 Task: Search one way flight ticket for 2 adults, 2 children, 2 infants in seat in first from Appleton: Appleton International Airport to Greensboro: Piedmont Triad International Airport on 5-1-2023. Number of bags: 2 carry on bags. Price is upto 71000. Outbound departure time preference is 15:00.
Action: Mouse moved to (290, 281)
Screenshot: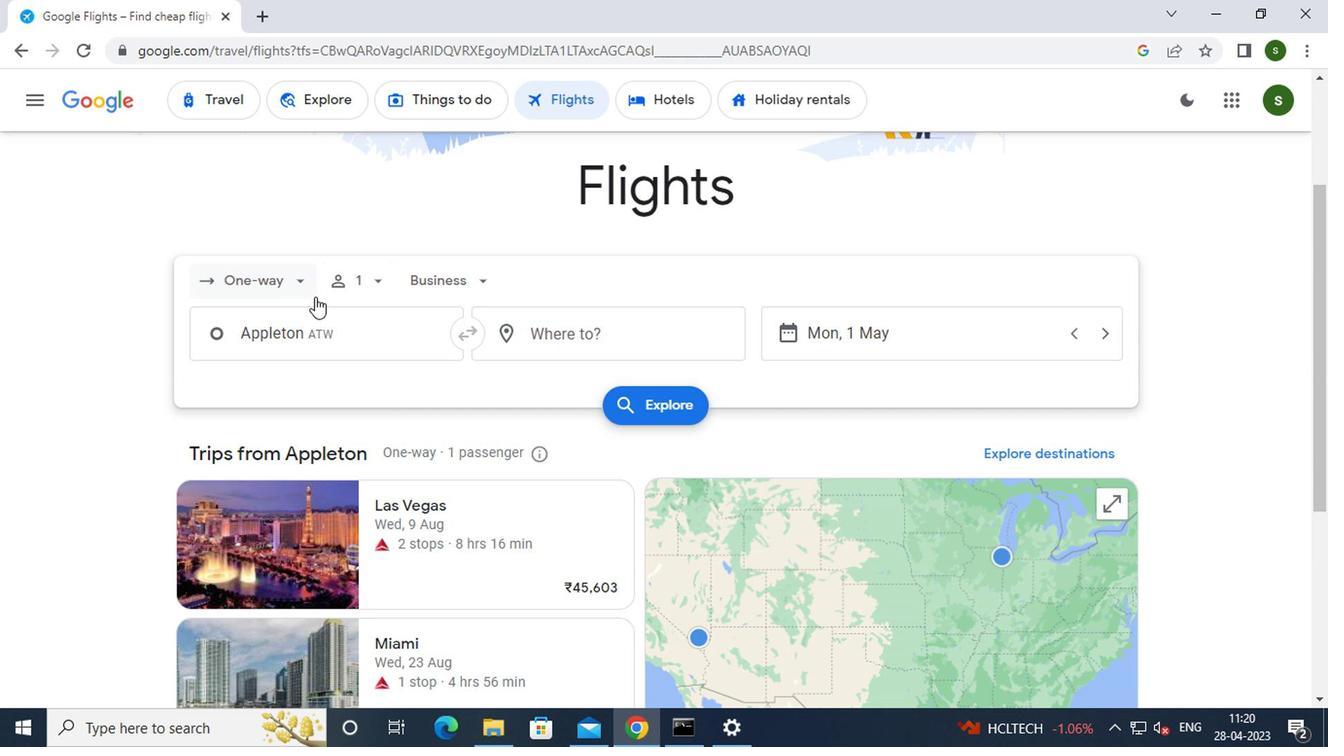 
Action: Mouse pressed left at (290, 281)
Screenshot: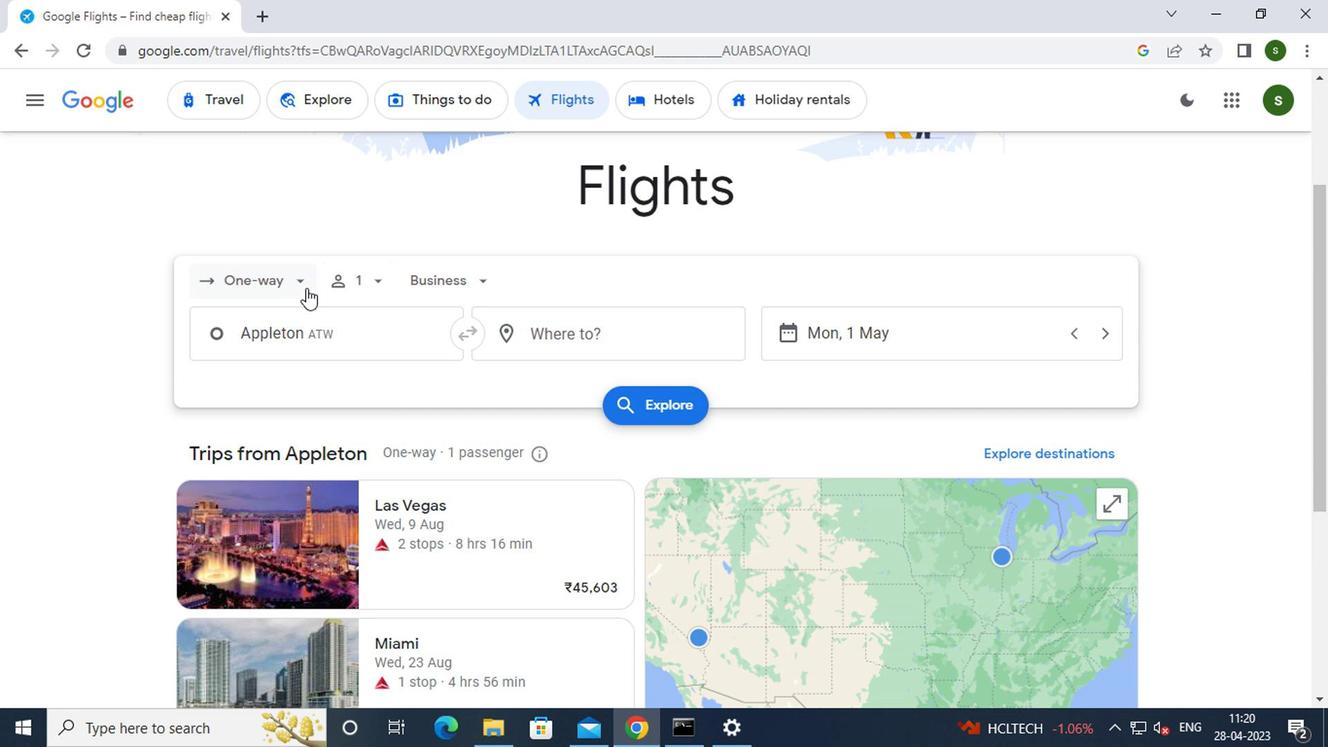 
Action: Mouse moved to (286, 360)
Screenshot: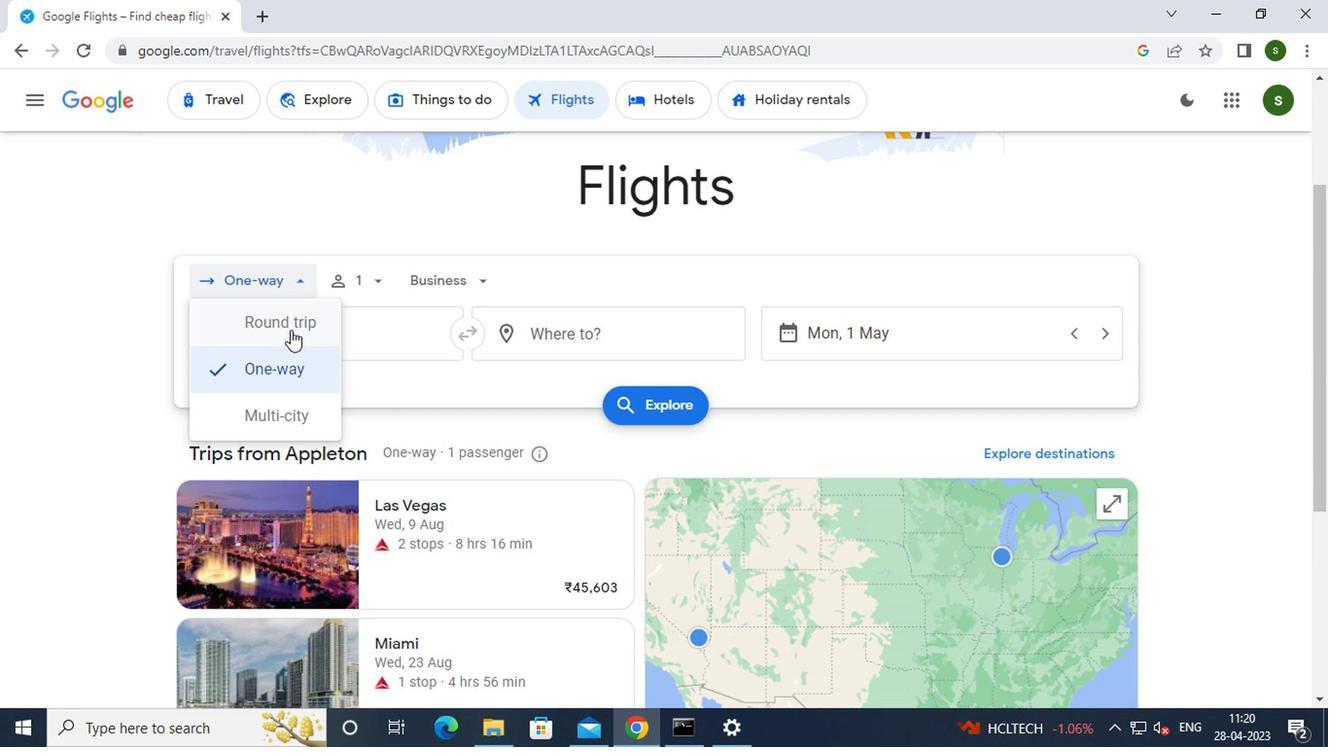 
Action: Mouse pressed left at (286, 360)
Screenshot: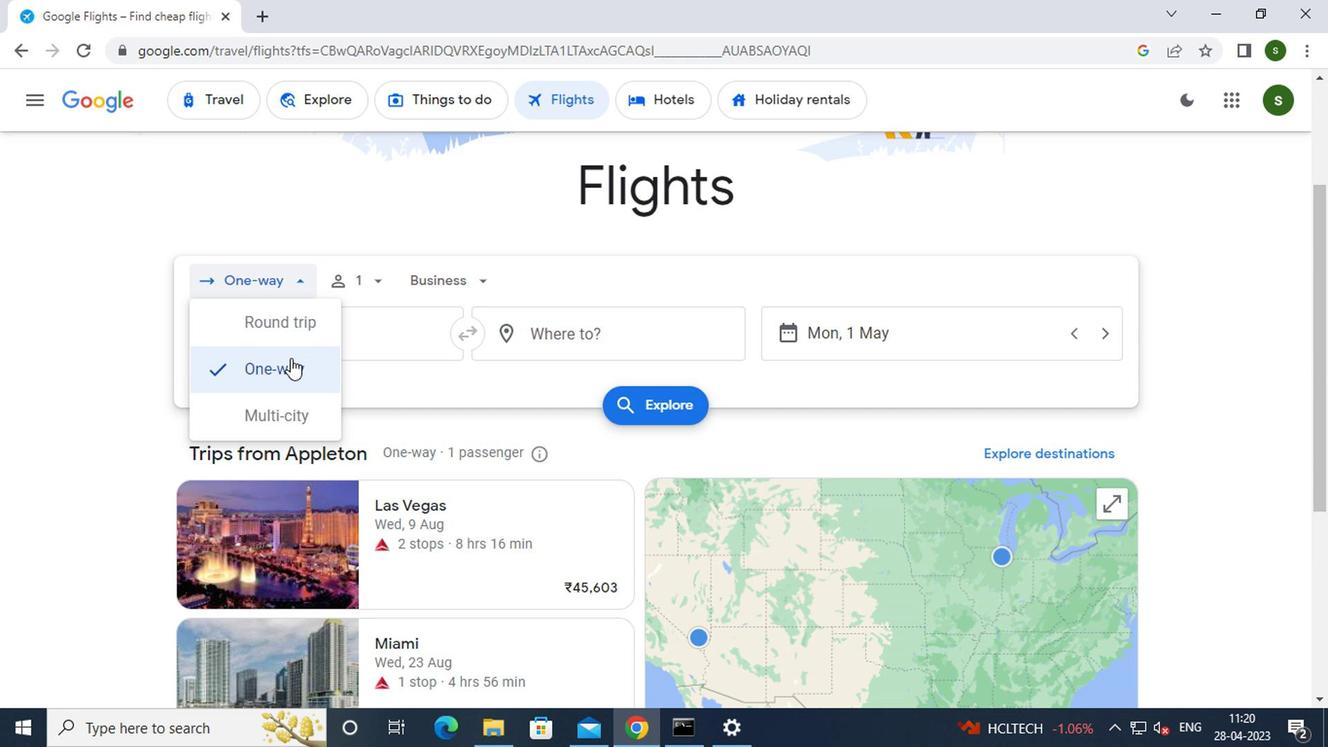
Action: Mouse moved to (381, 287)
Screenshot: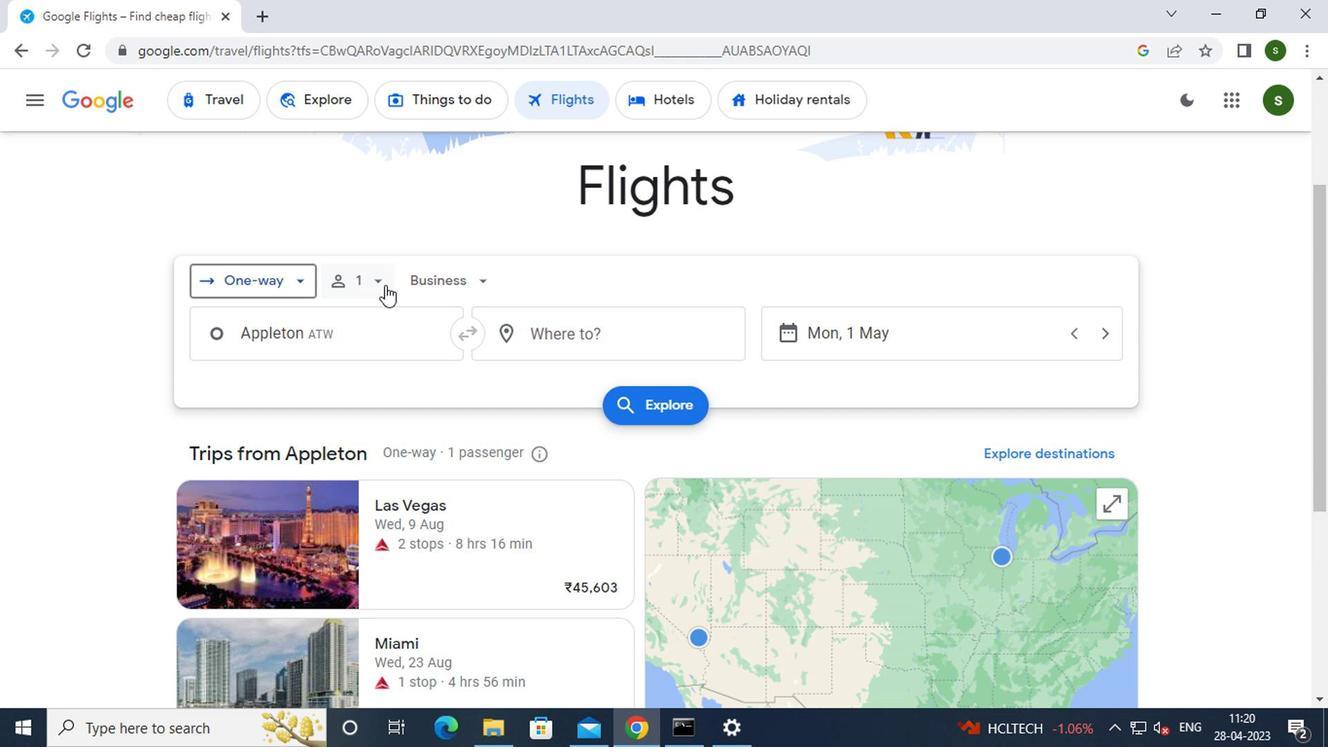 
Action: Mouse pressed left at (381, 287)
Screenshot: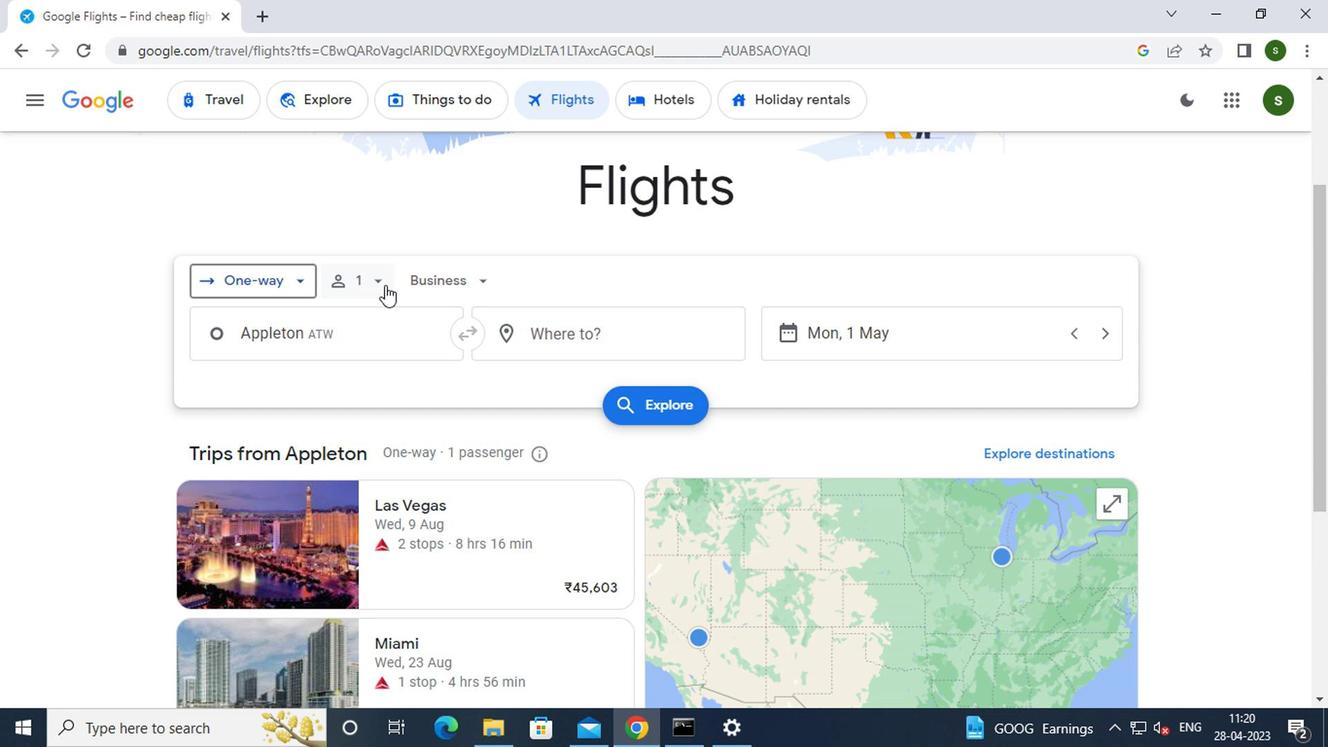 
Action: Mouse moved to (520, 323)
Screenshot: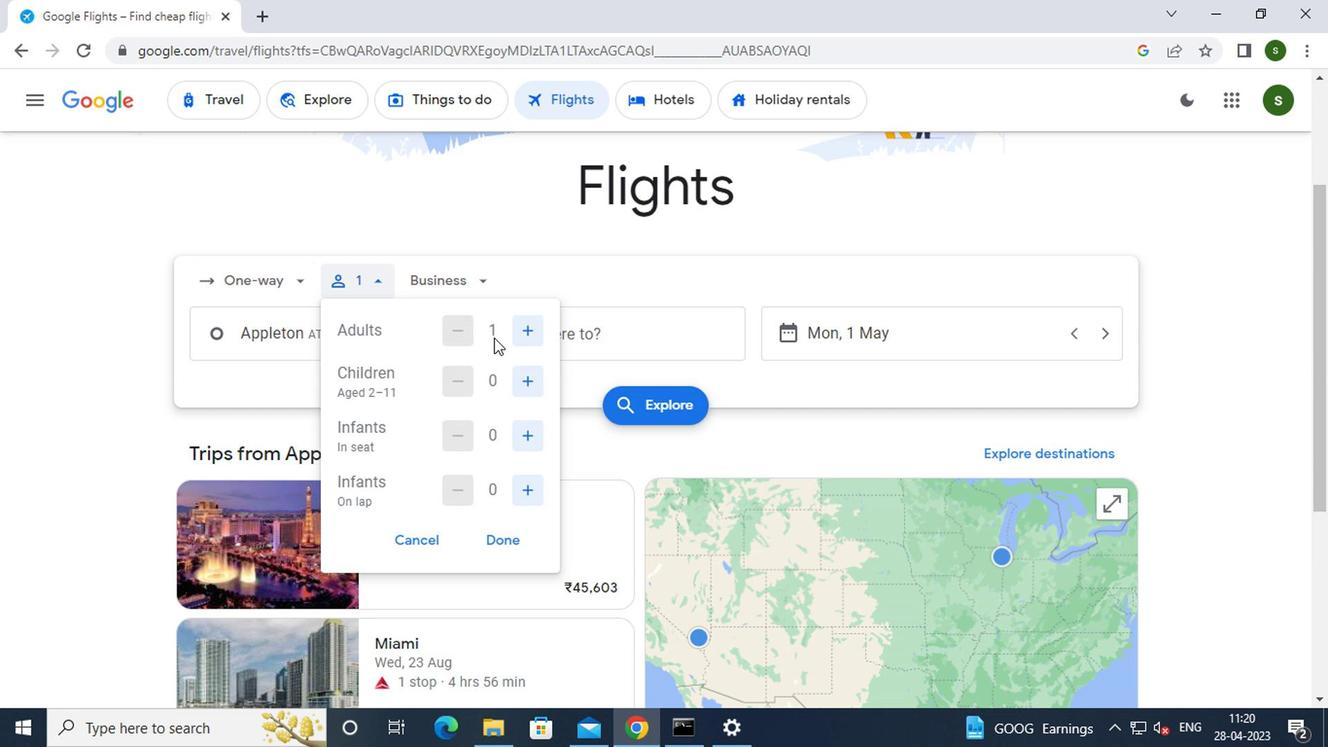 
Action: Mouse pressed left at (520, 323)
Screenshot: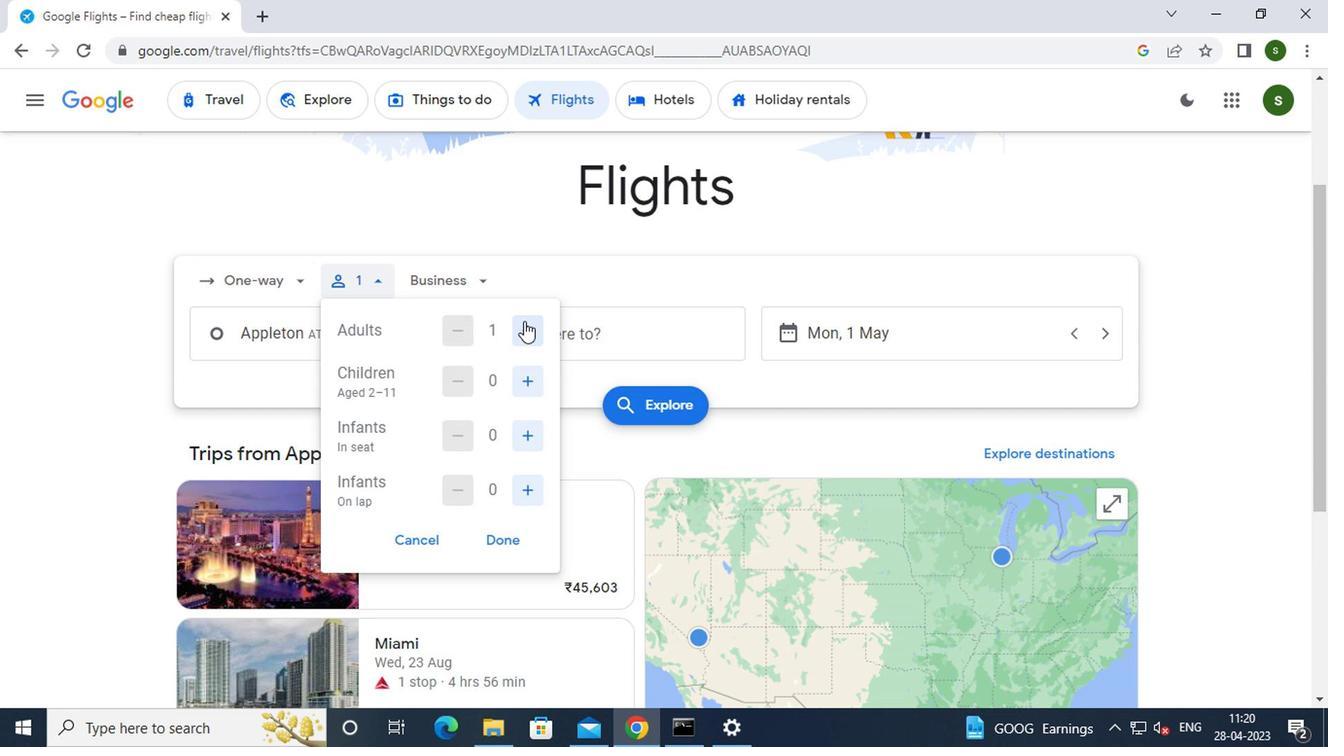 
Action: Mouse pressed left at (520, 323)
Screenshot: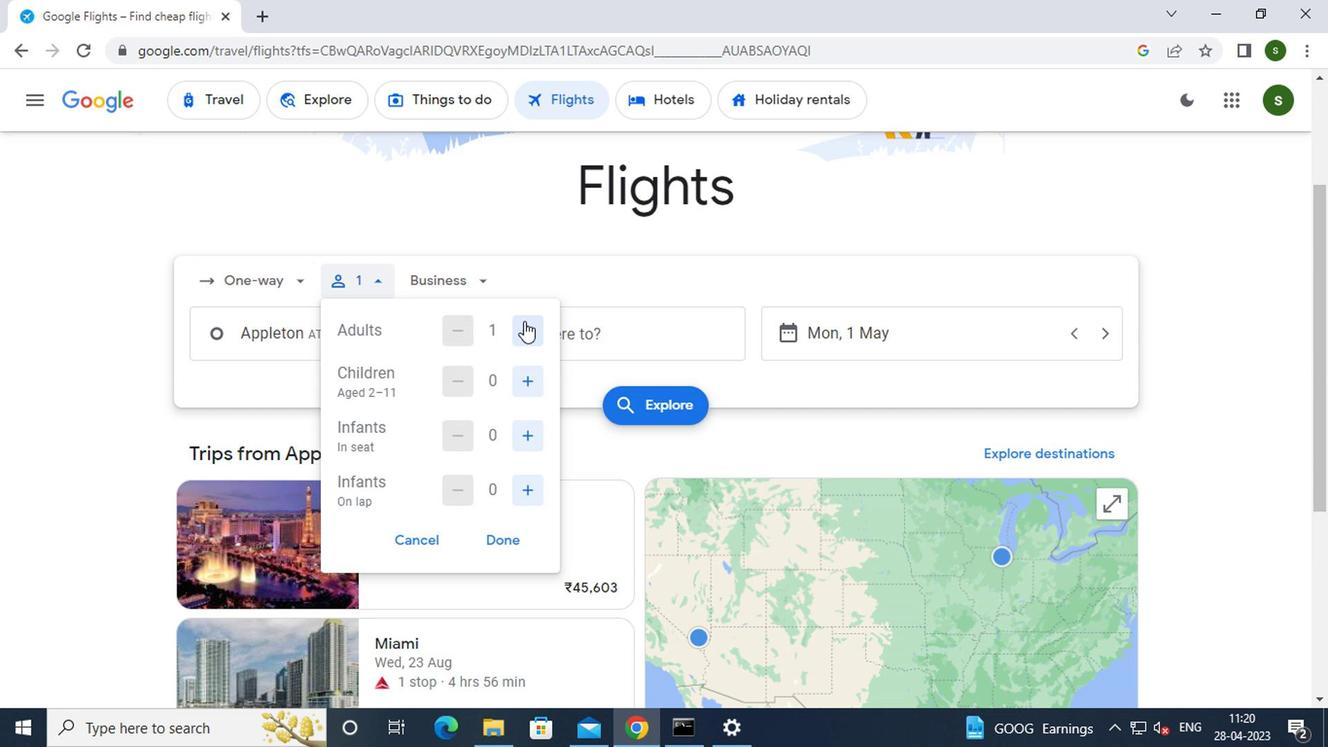 
Action: Mouse moved to (441, 334)
Screenshot: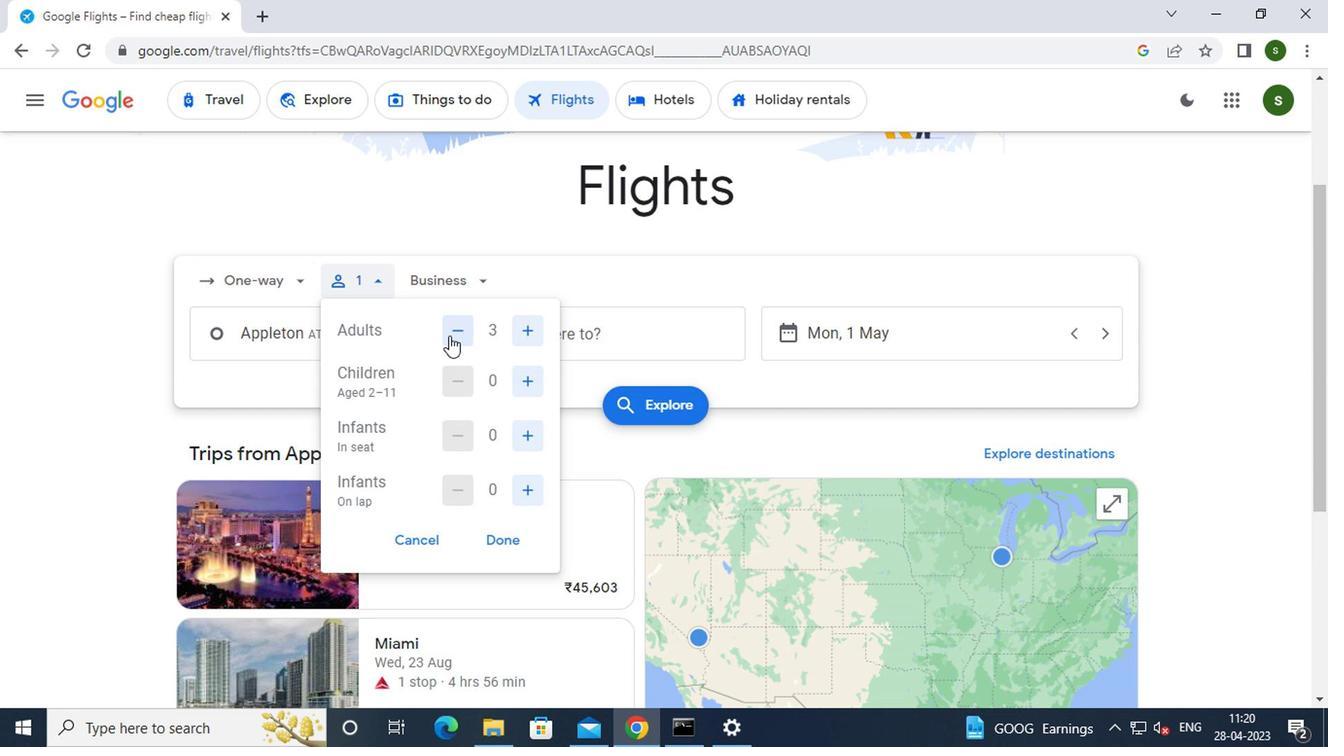 
Action: Mouse pressed left at (441, 334)
Screenshot: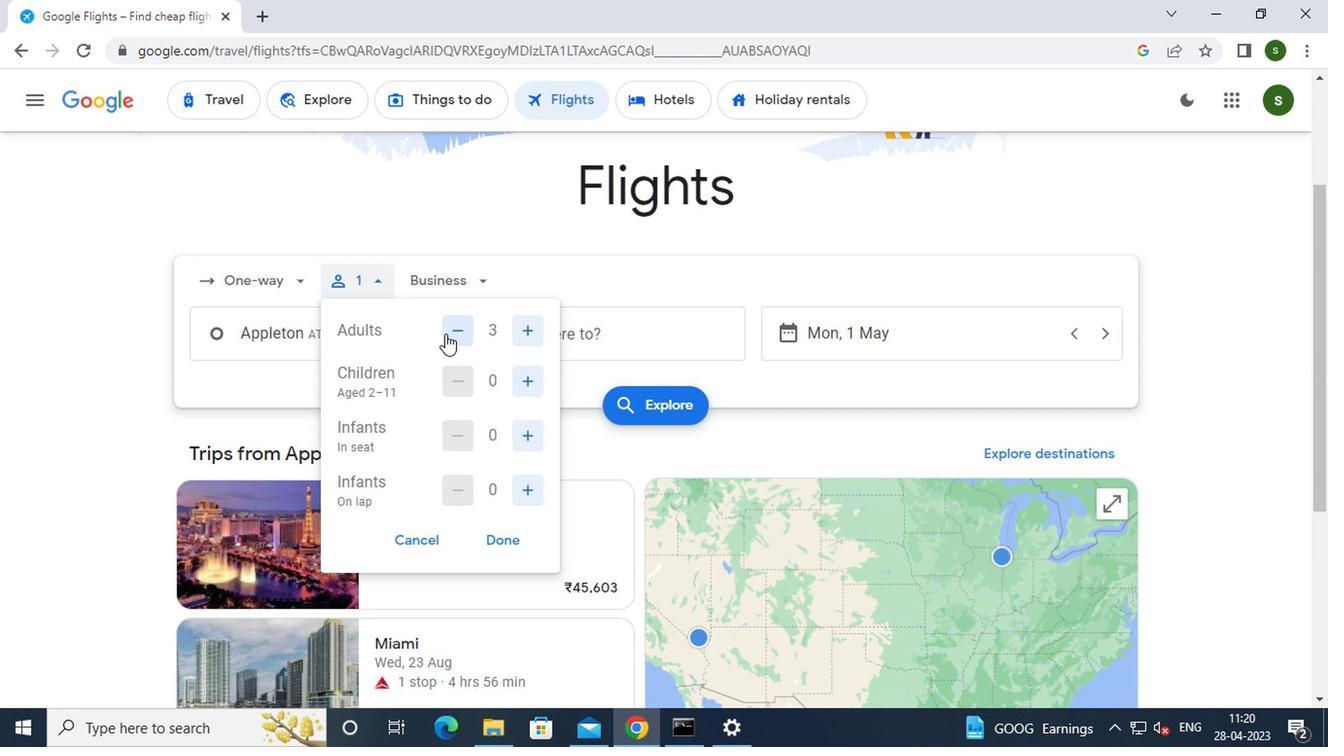 
Action: Mouse moved to (518, 377)
Screenshot: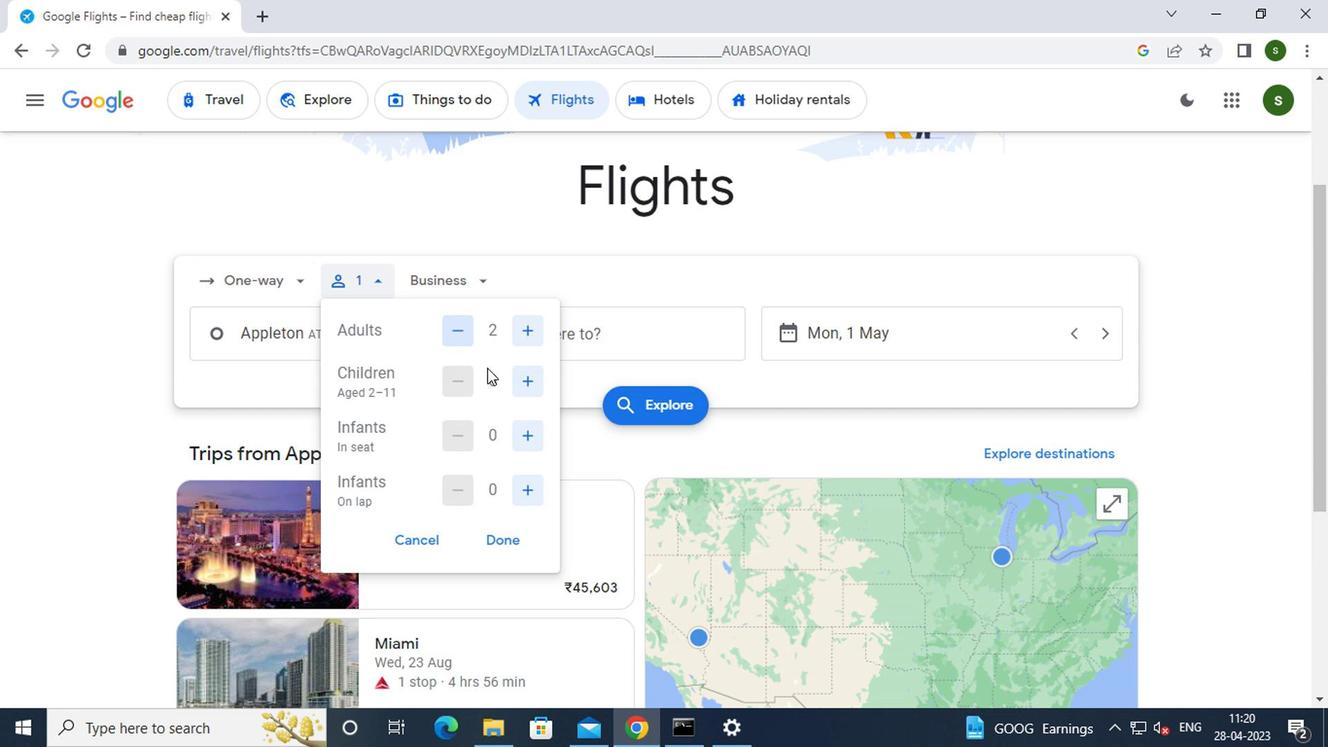 
Action: Mouse pressed left at (518, 377)
Screenshot: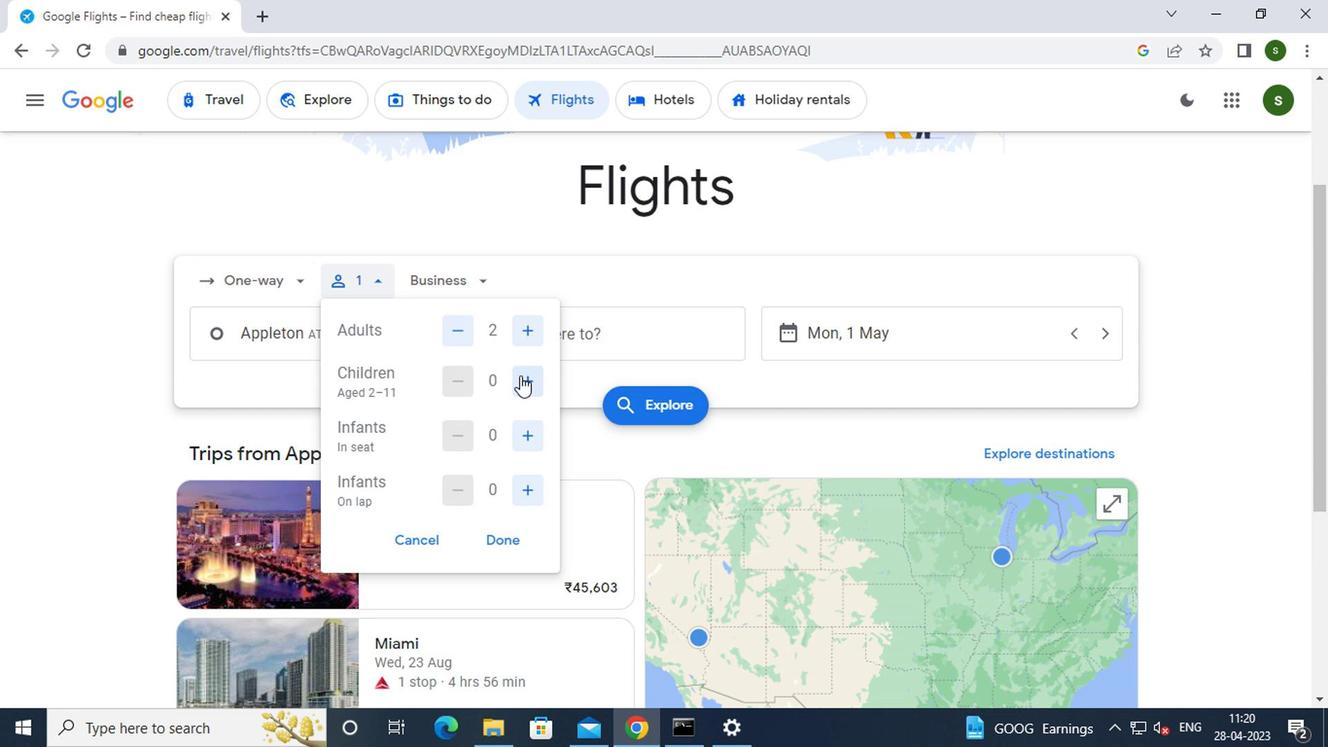 
Action: Mouse pressed left at (518, 377)
Screenshot: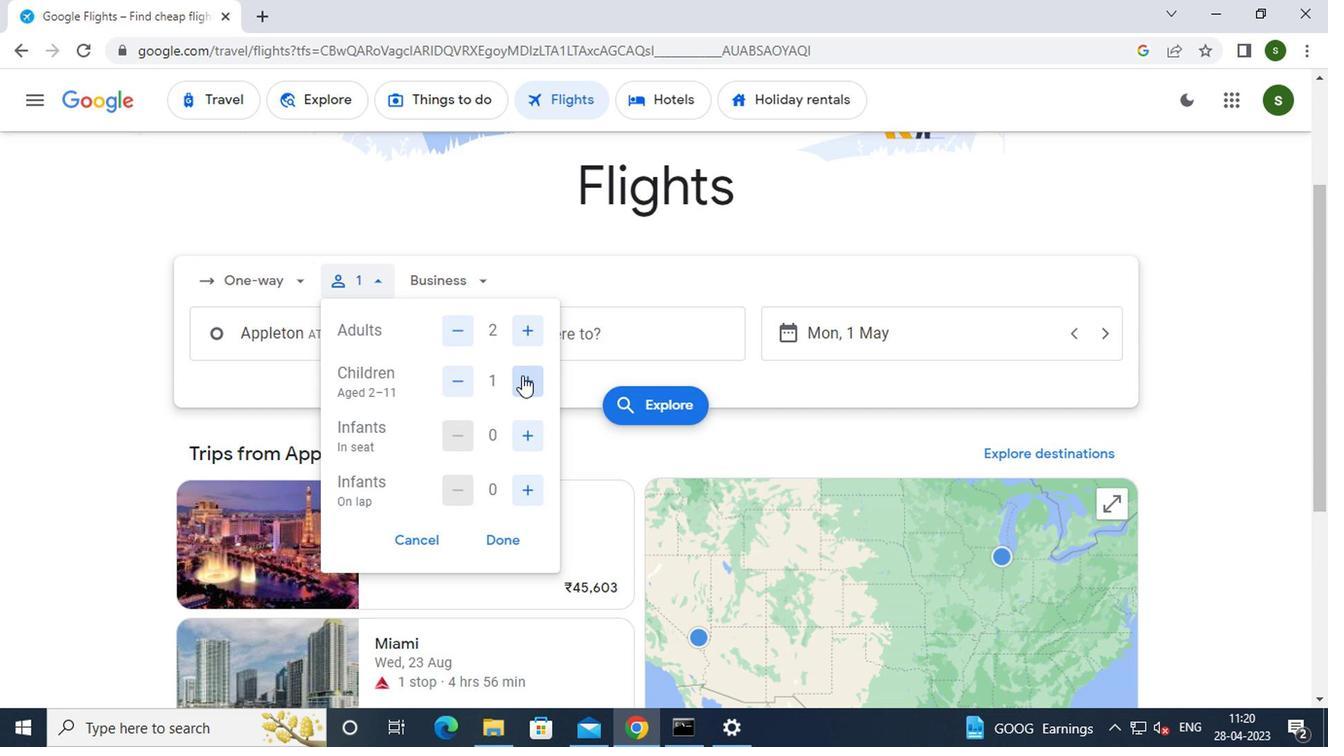
Action: Mouse moved to (527, 444)
Screenshot: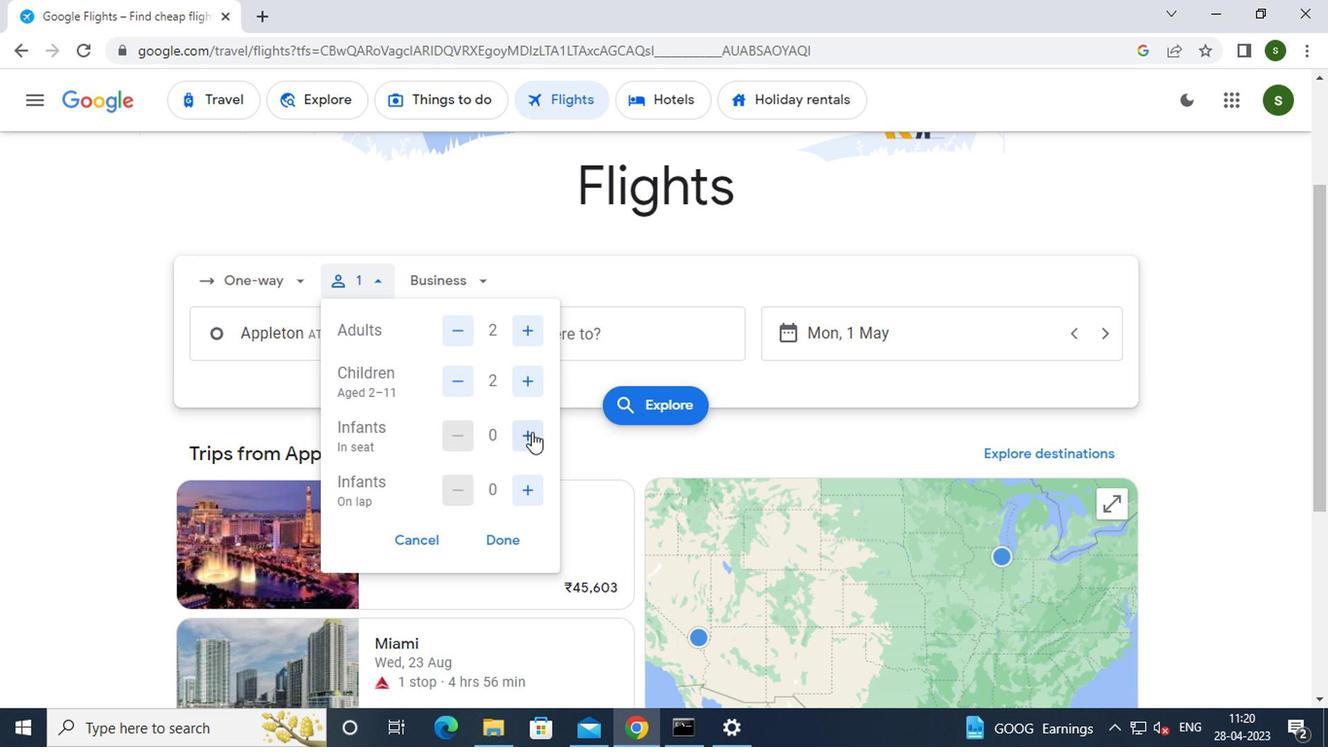 
Action: Mouse pressed left at (527, 444)
Screenshot: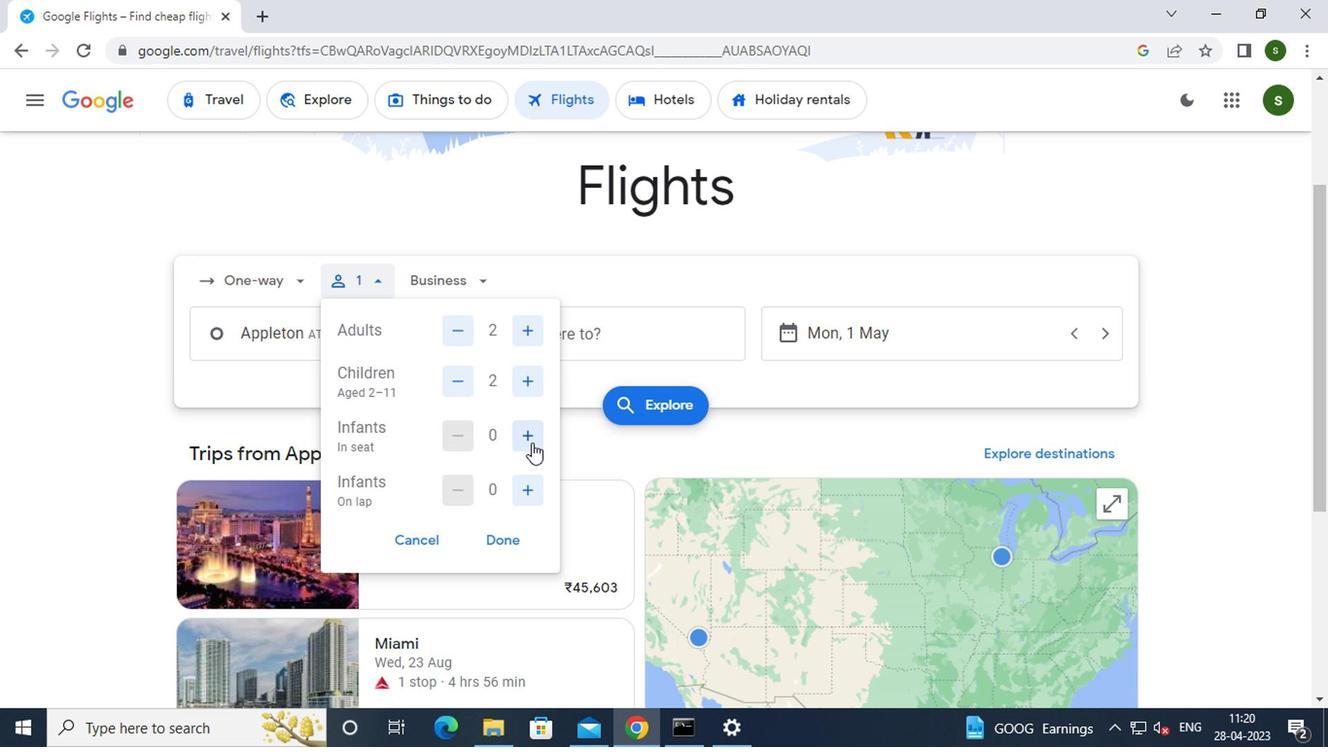 
Action: Mouse pressed left at (527, 444)
Screenshot: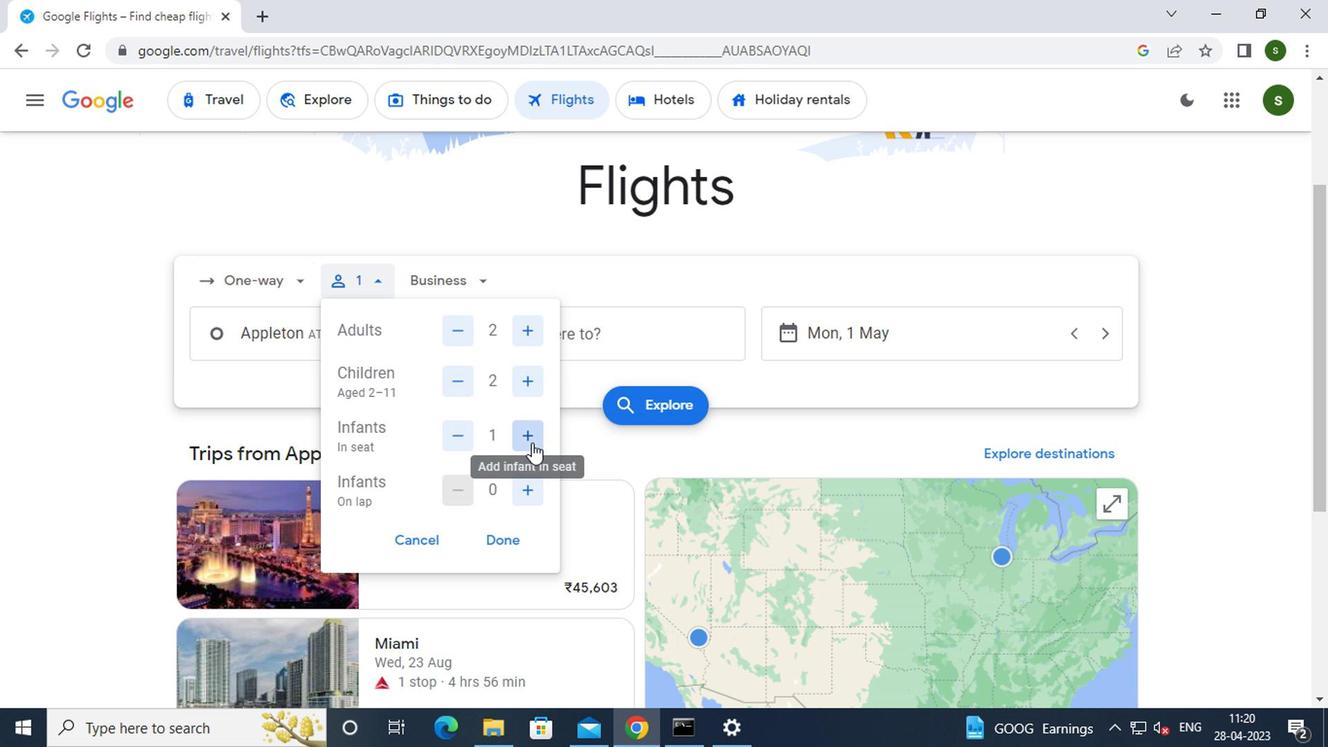 
Action: Mouse moved to (500, 540)
Screenshot: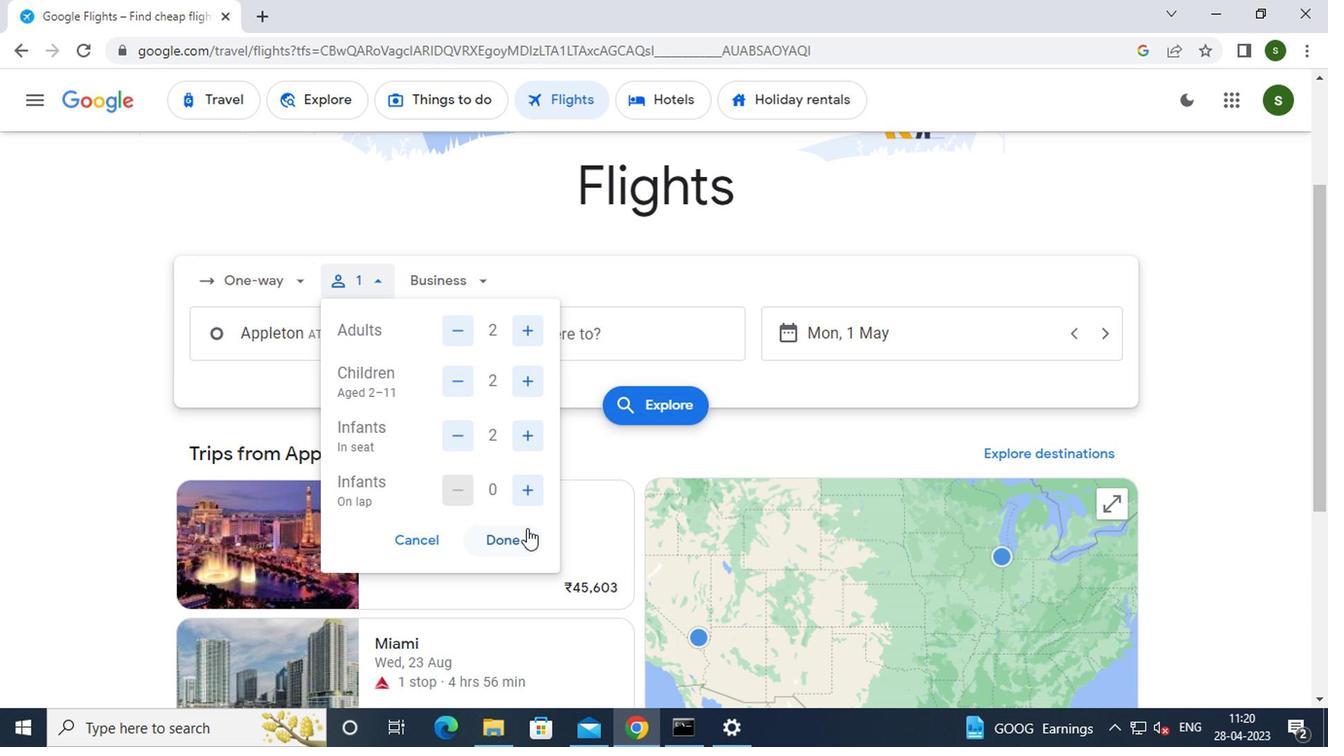 
Action: Mouse pressed left at (500, 540)
Screenshot: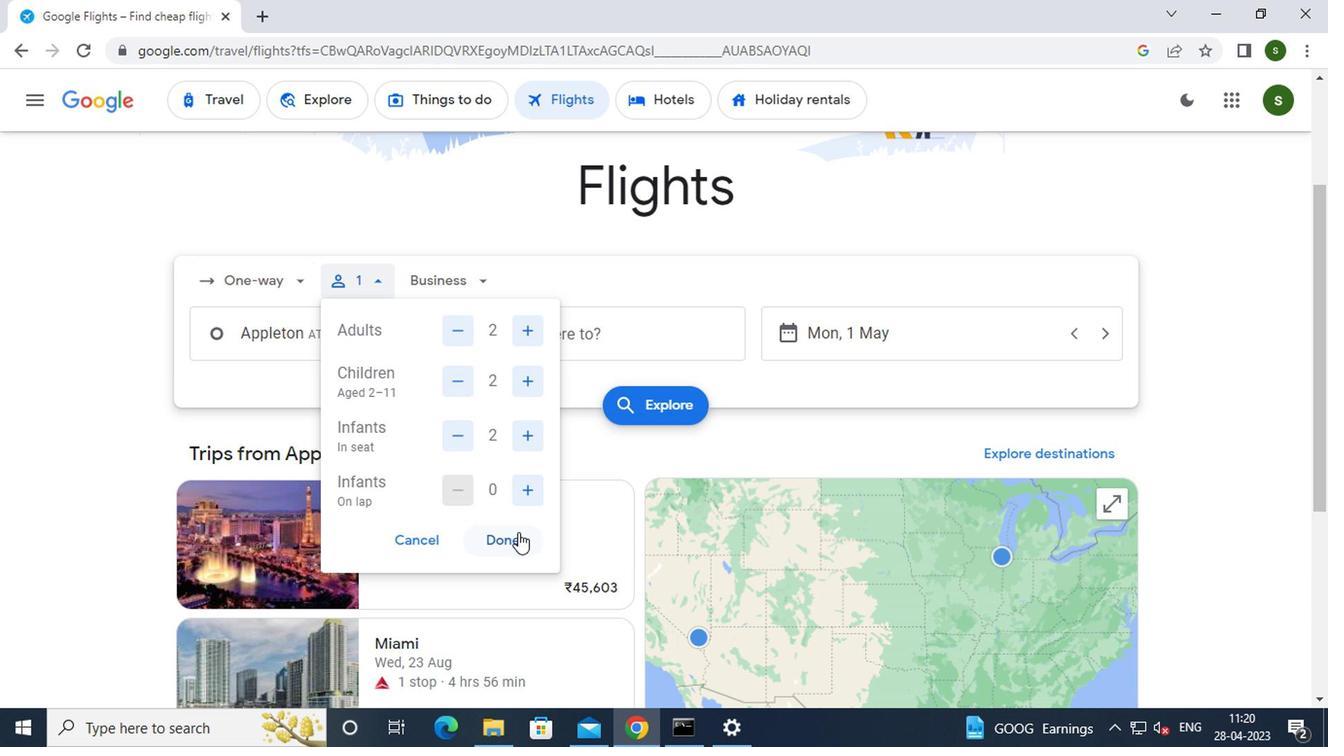
Action: Mouse moved to (334, 342)
Screenshot: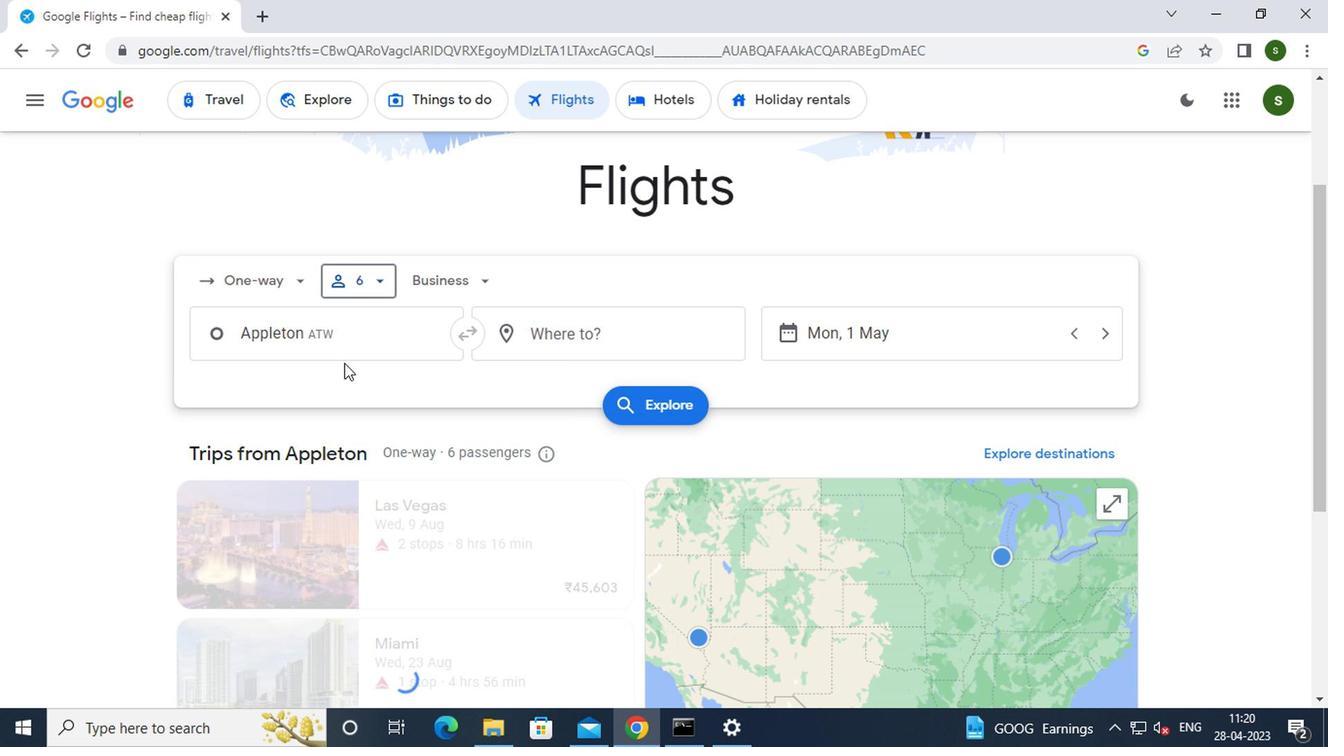 
Action: Mouse pressed left at (334, 342)
Screenshot: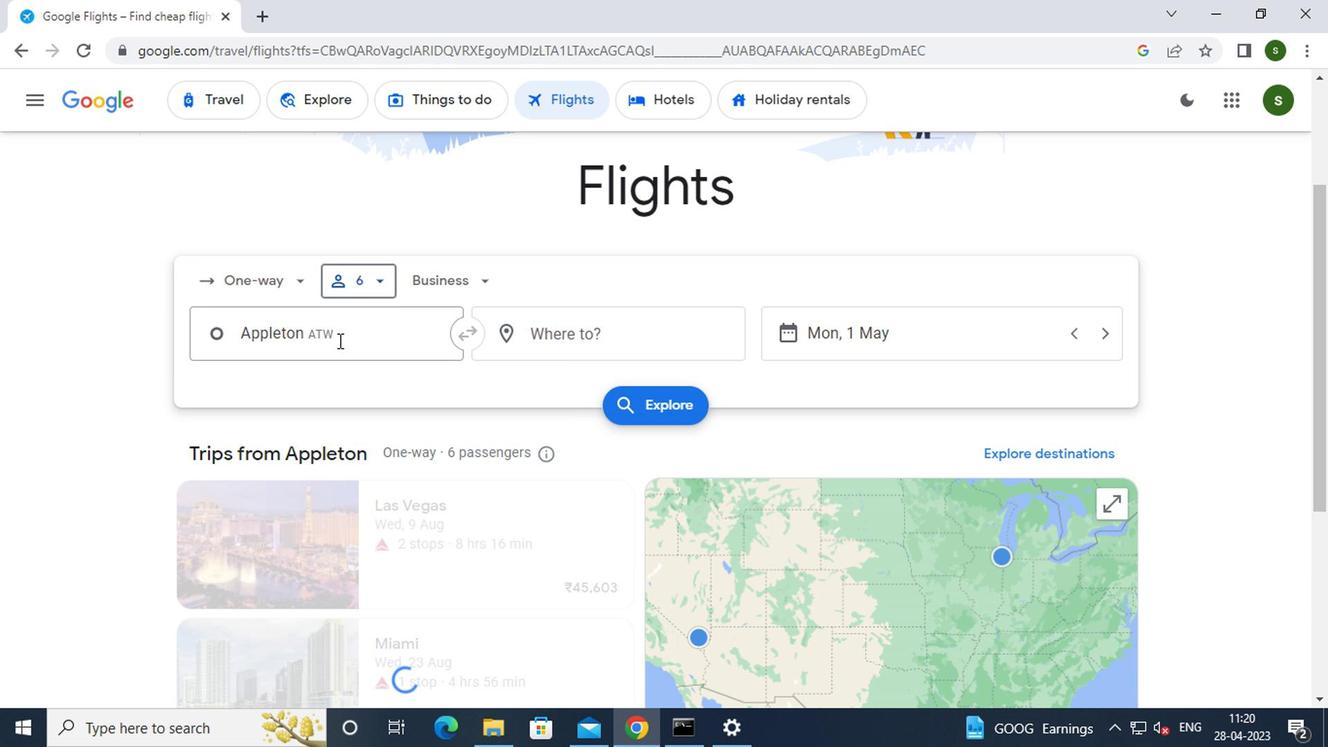 
Action: Mouse moved to (374, 439)
Screenshot: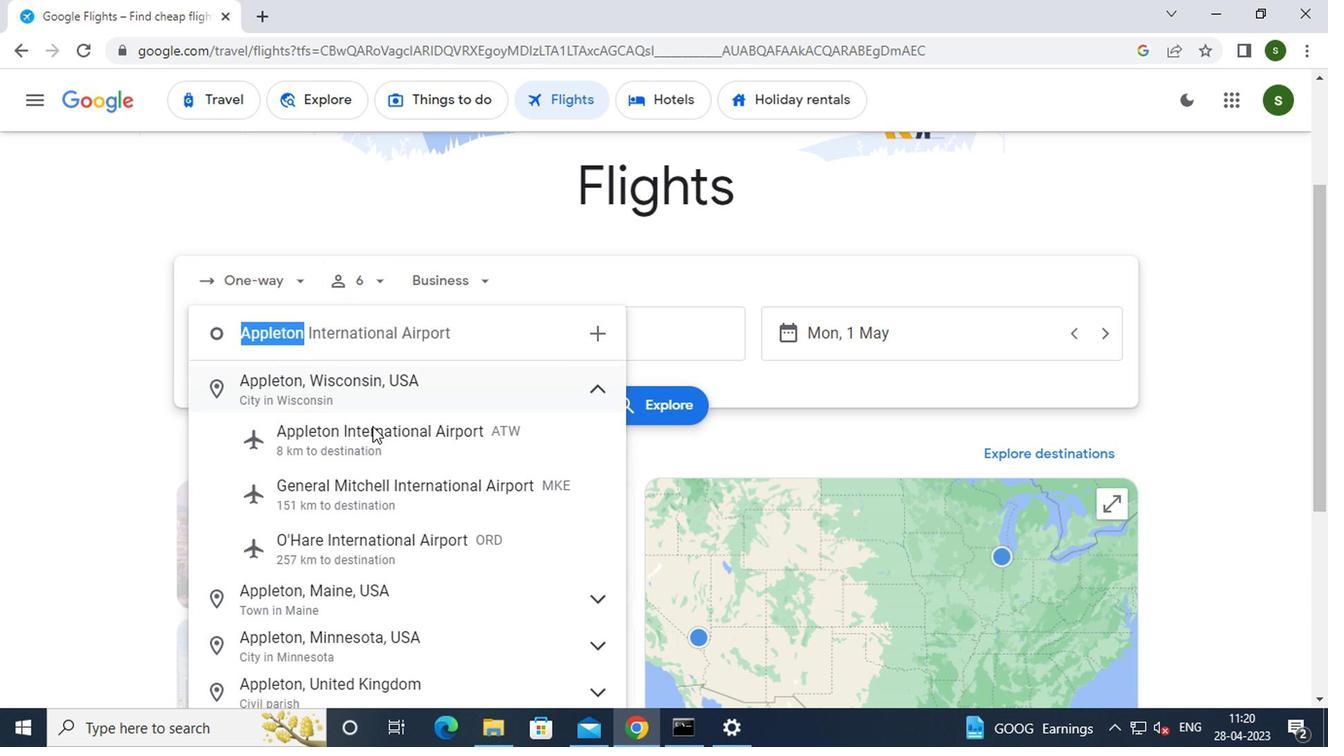 
Action: Mouse pressed left at (374, 439)
Screenshot: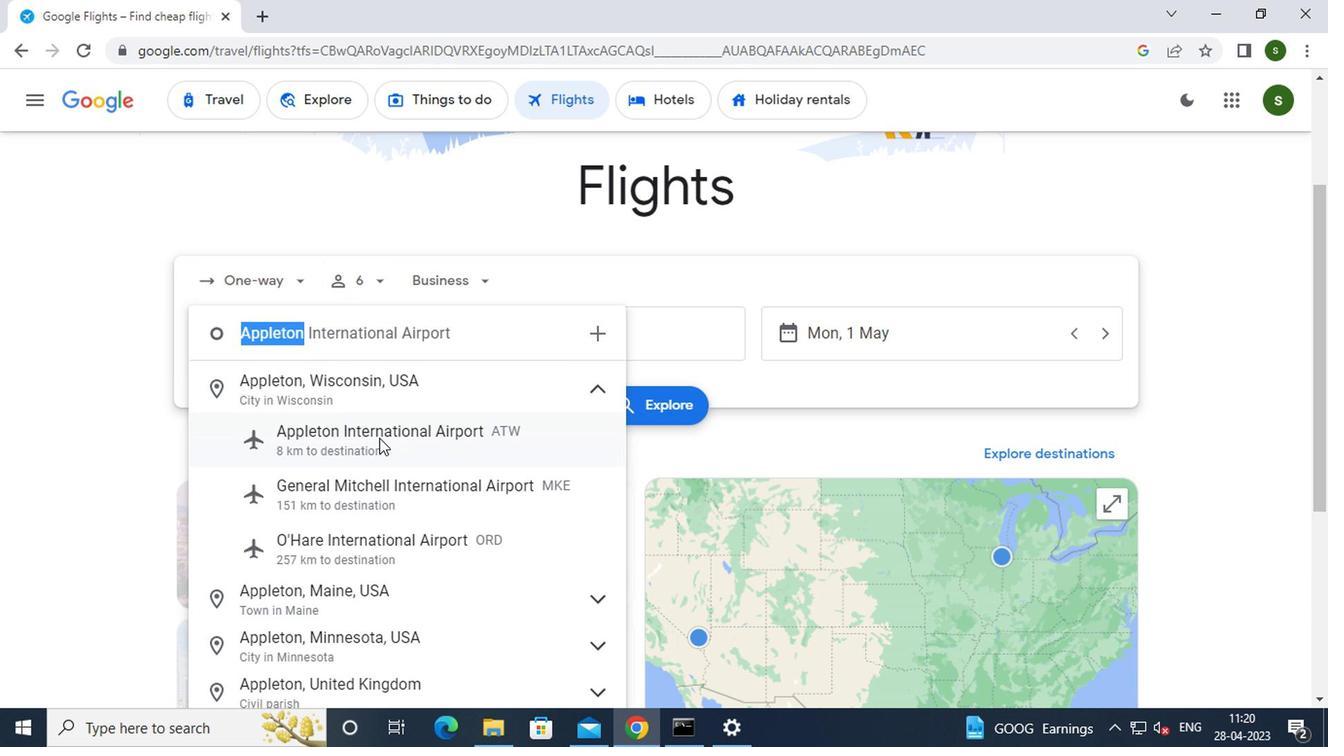 
Action: Mouse moved to (555, 327)
Screenshot: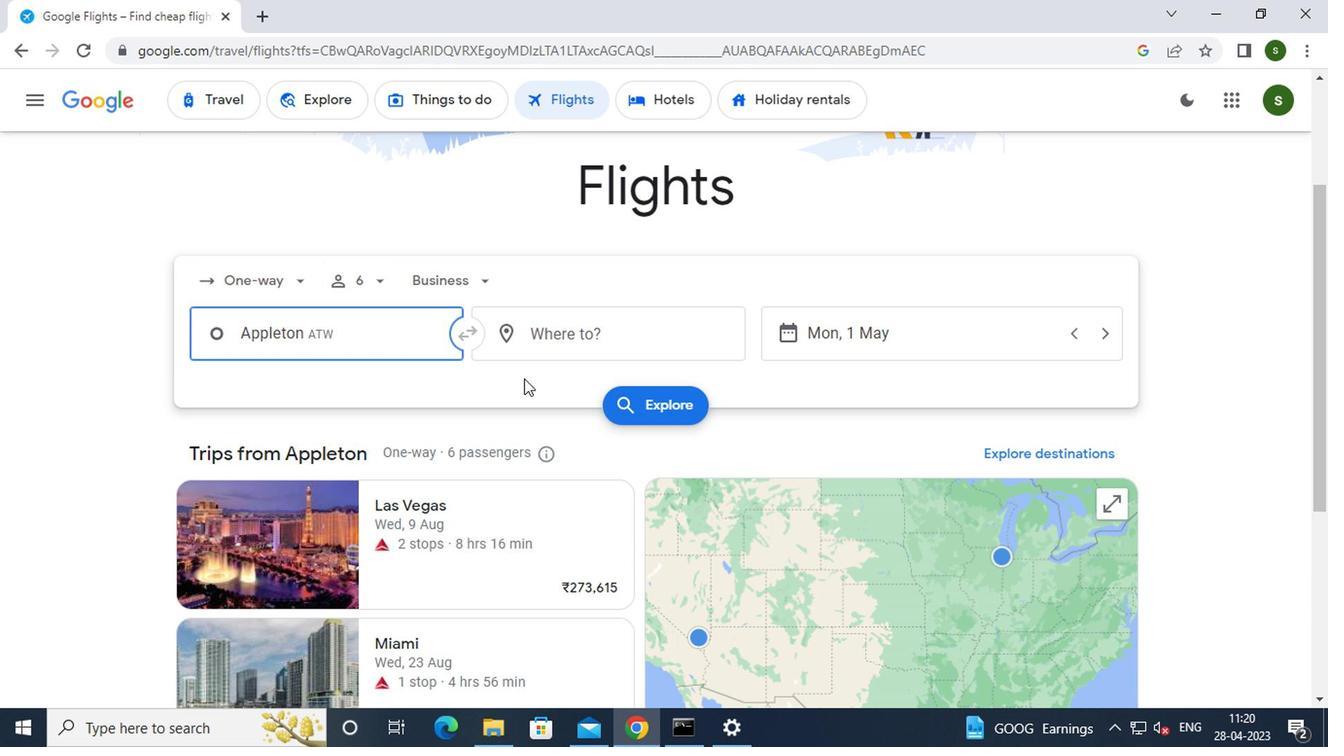 
Action: Mouse pressed left at (555, 327)
Screenshot: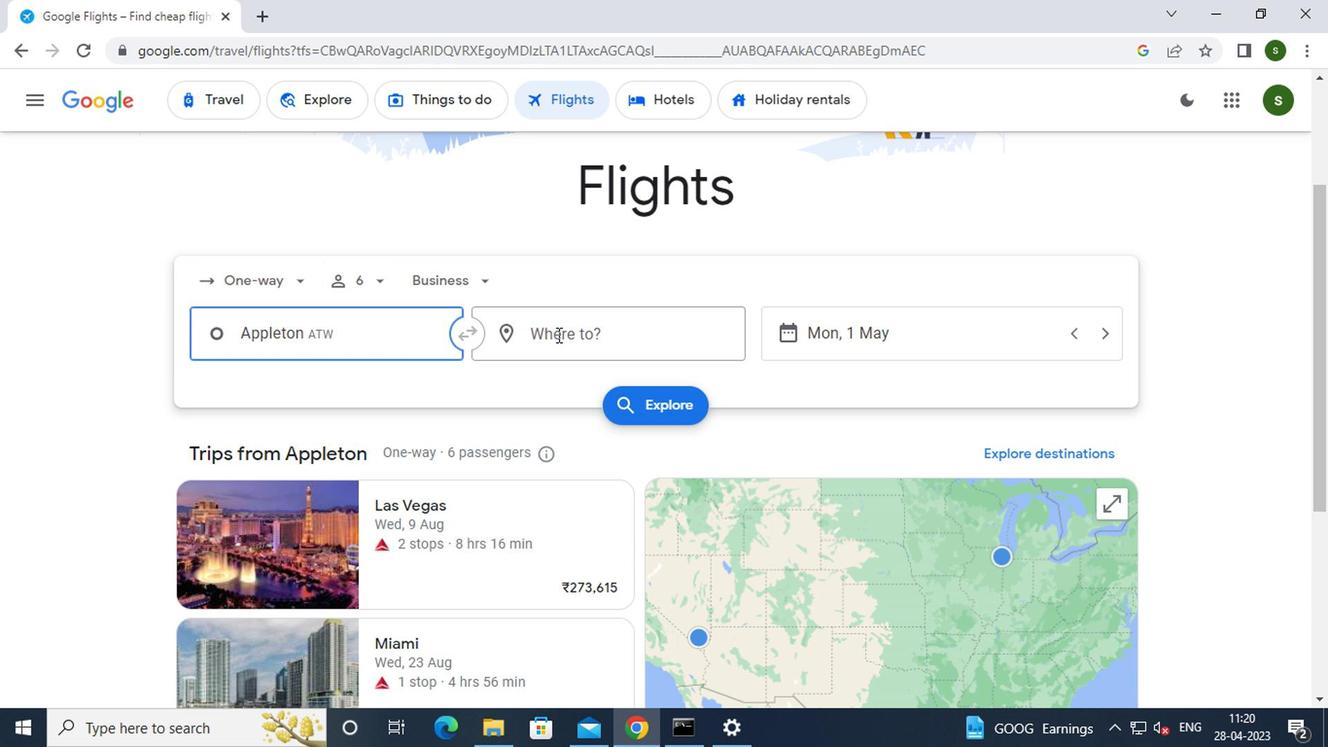 
Action: Key pressed <Key.caps_lock><Key.caps_lock>g<Key.caps_lock>reensboro
Screenshot: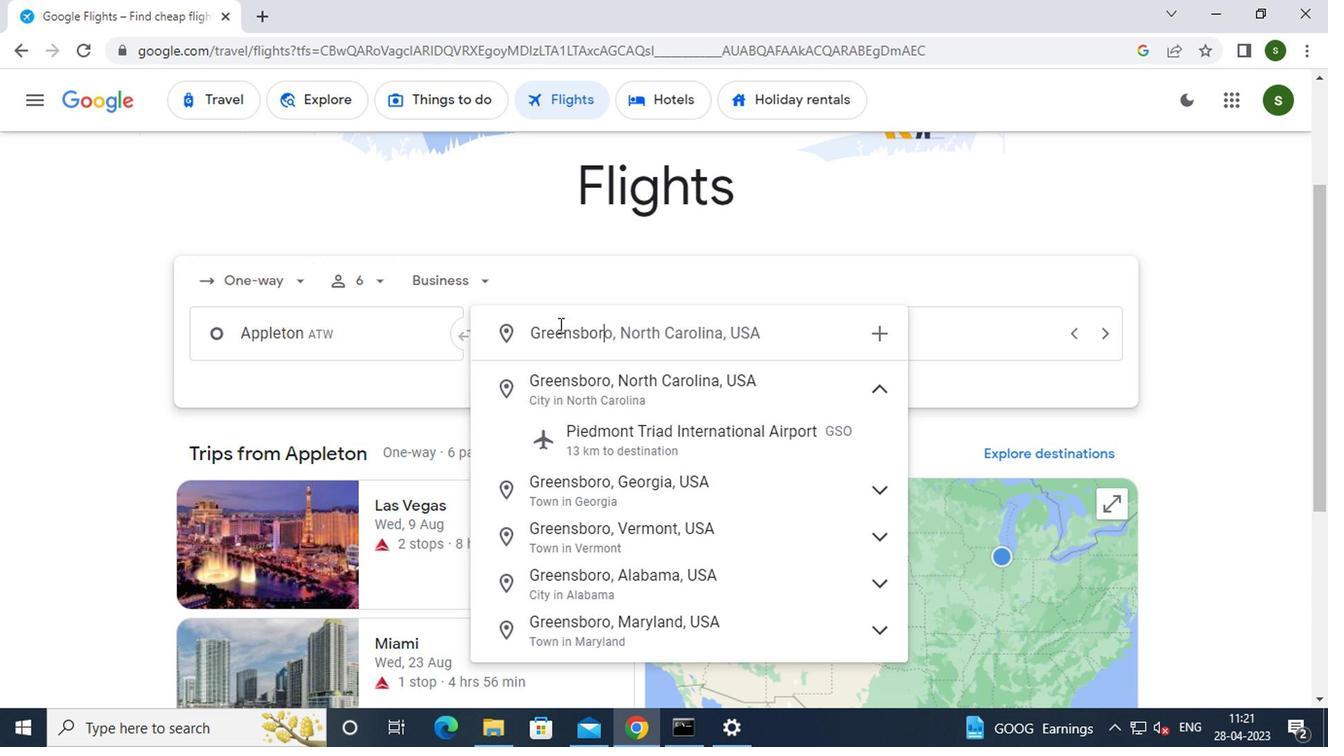 
Action: Mouse moved to (637, 437)
Screenshot: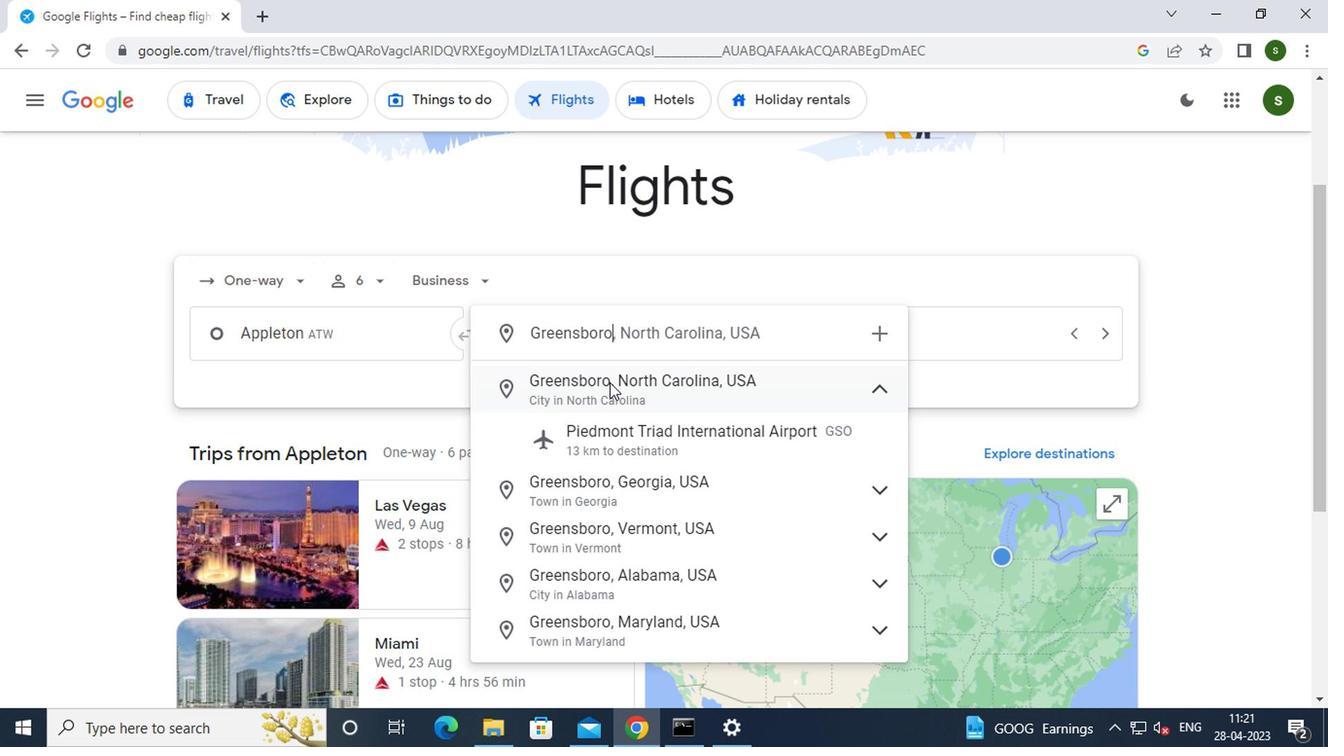 
Action: Mouse pressed left at (637, 437)
Screenshot: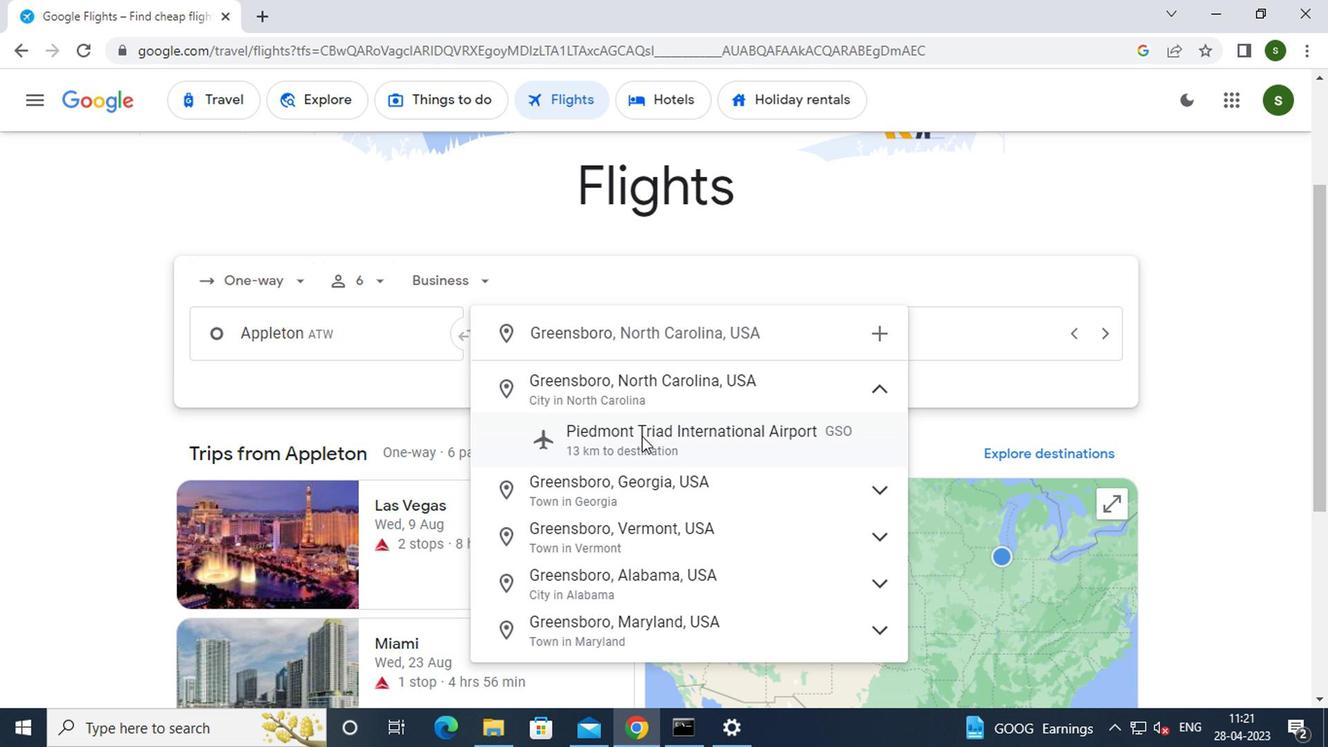 
Action: Mouse moved to (852, 336)
Screenshot: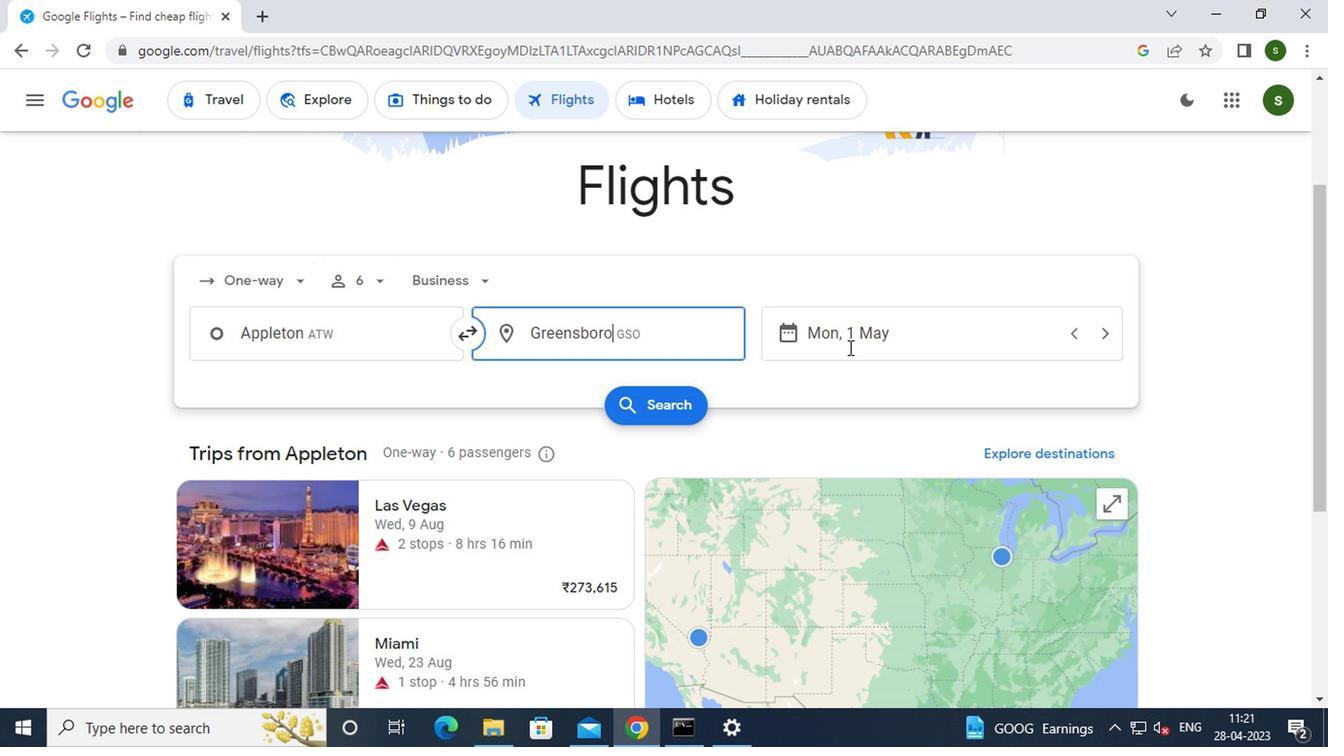
Action: Mouse pressed left at (852, 336)
Screenshot: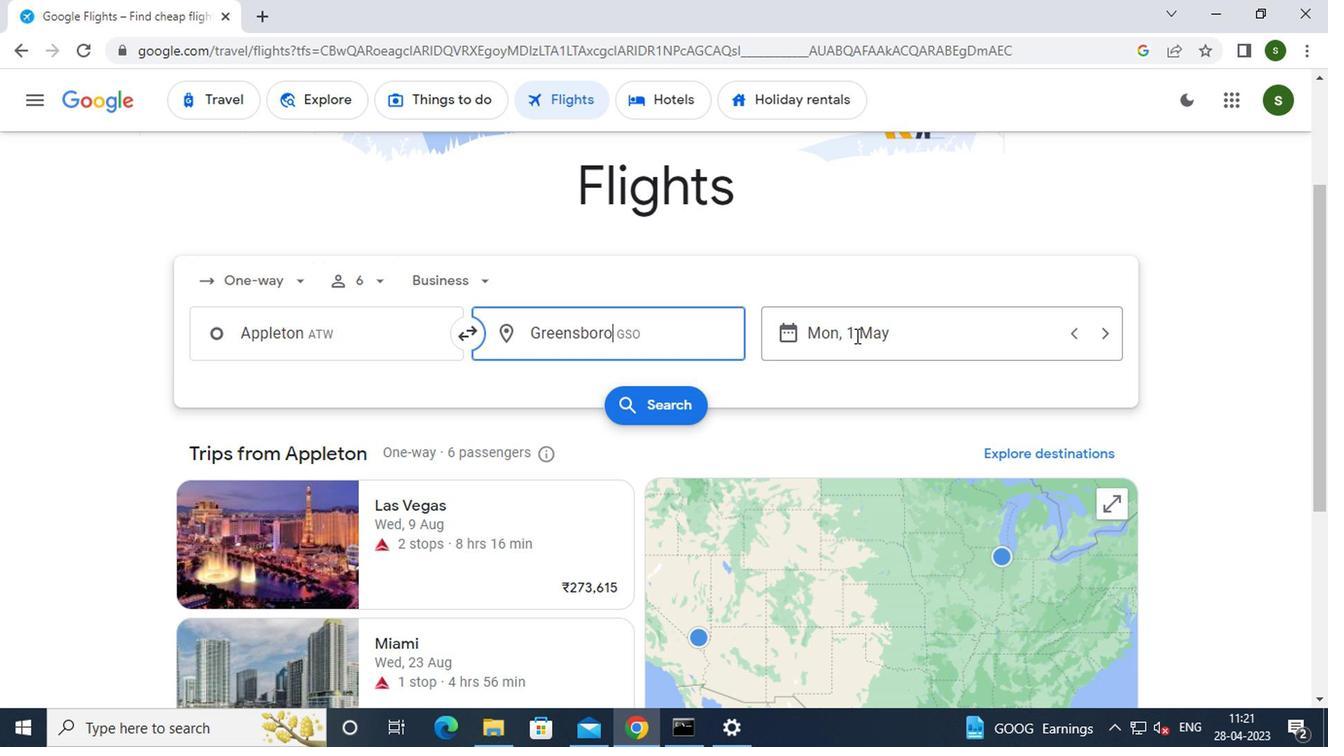 
Action: Mouse moved to (854, 356)
Screenshot: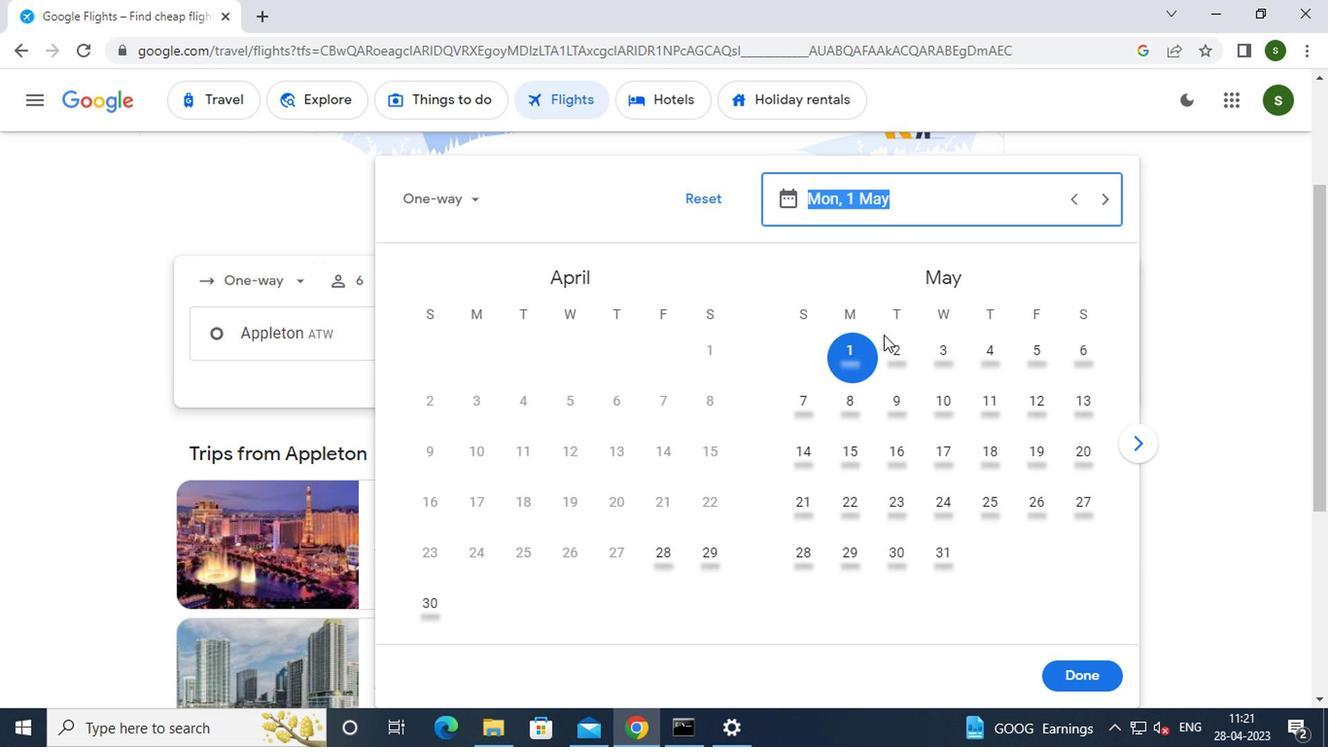 
Action: Mouse pressed left at (854, 356)
Screenshot: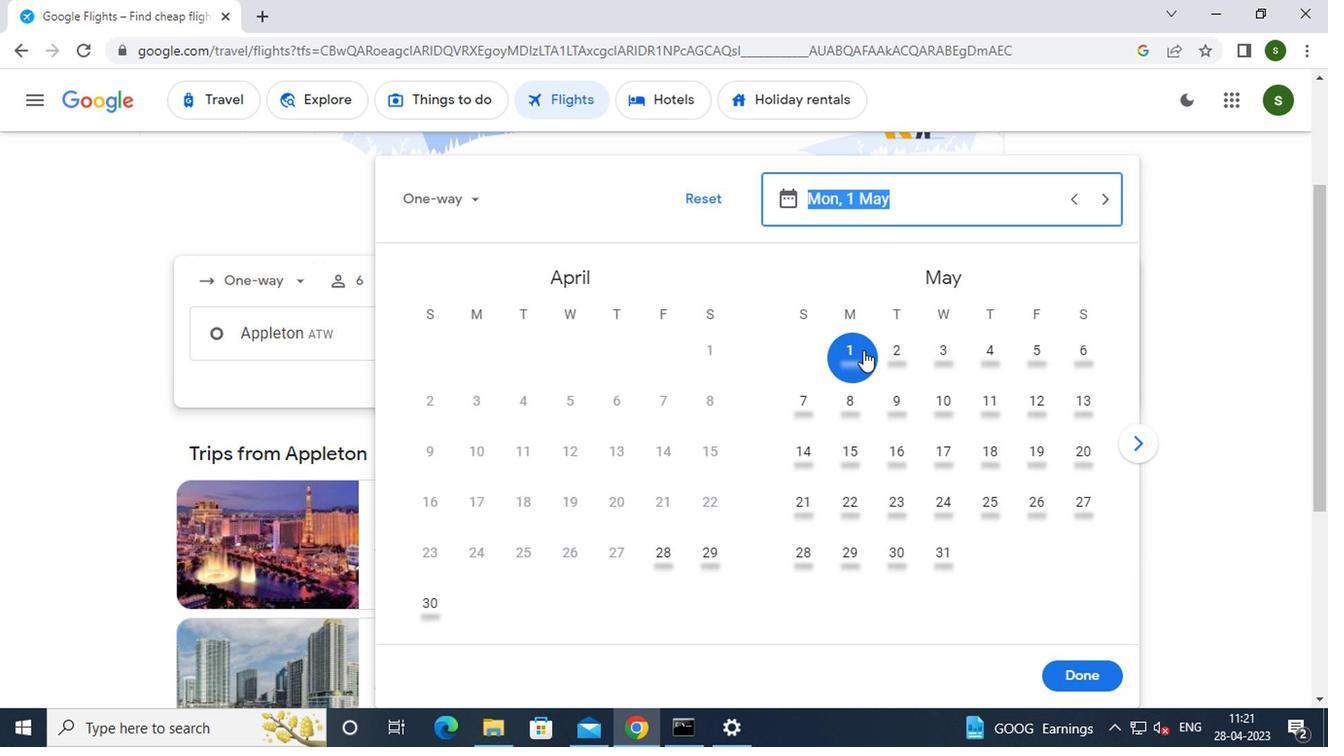 
Action: Mouse moved to (1093, 679)
Screenshot: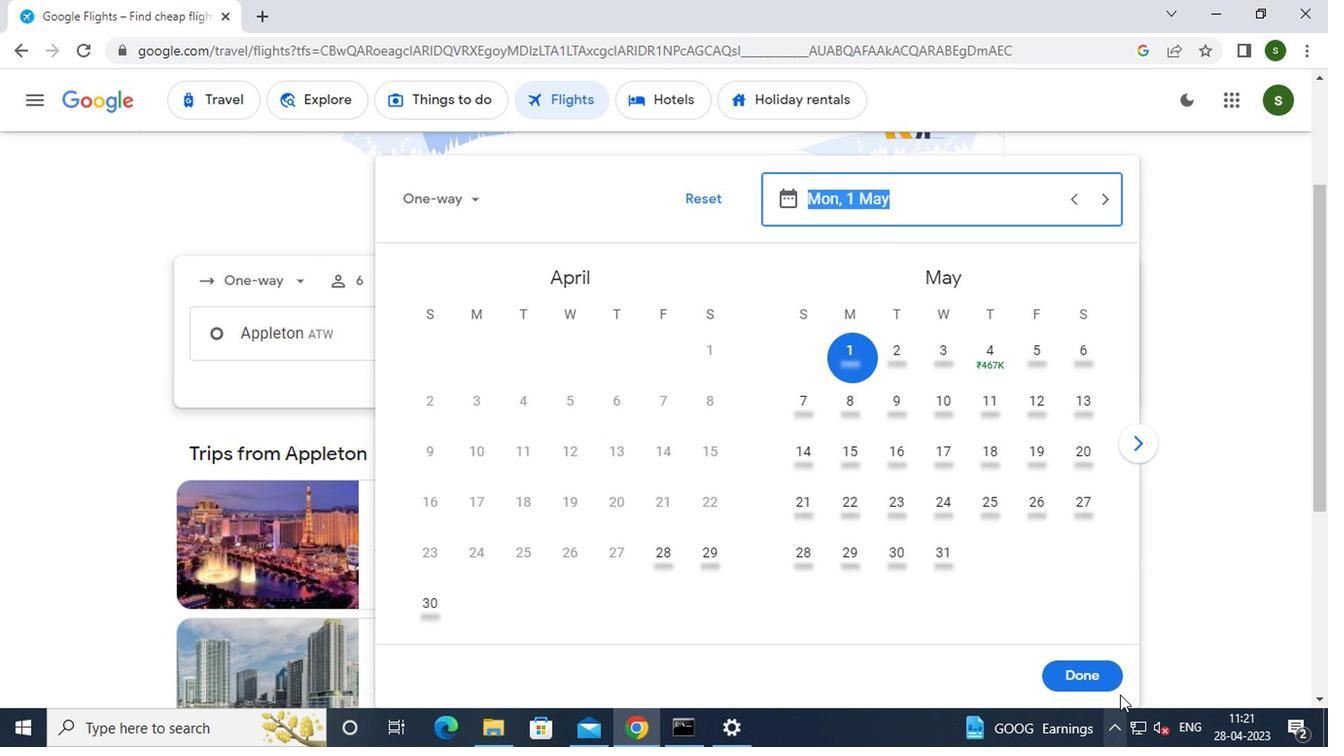 
Action: Mouse pressed left at (1093, 679)
Screenshot: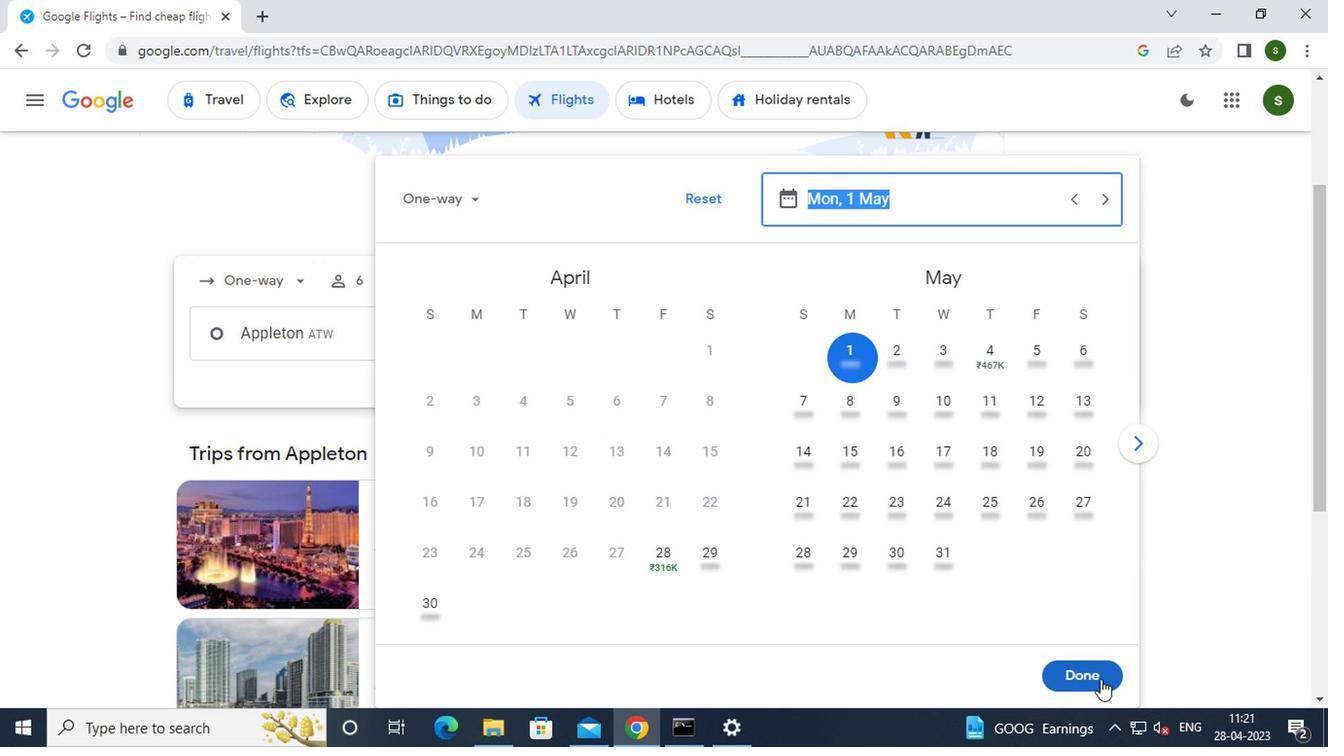 
Action: Mouse moved to (661, 404)
Screenshot: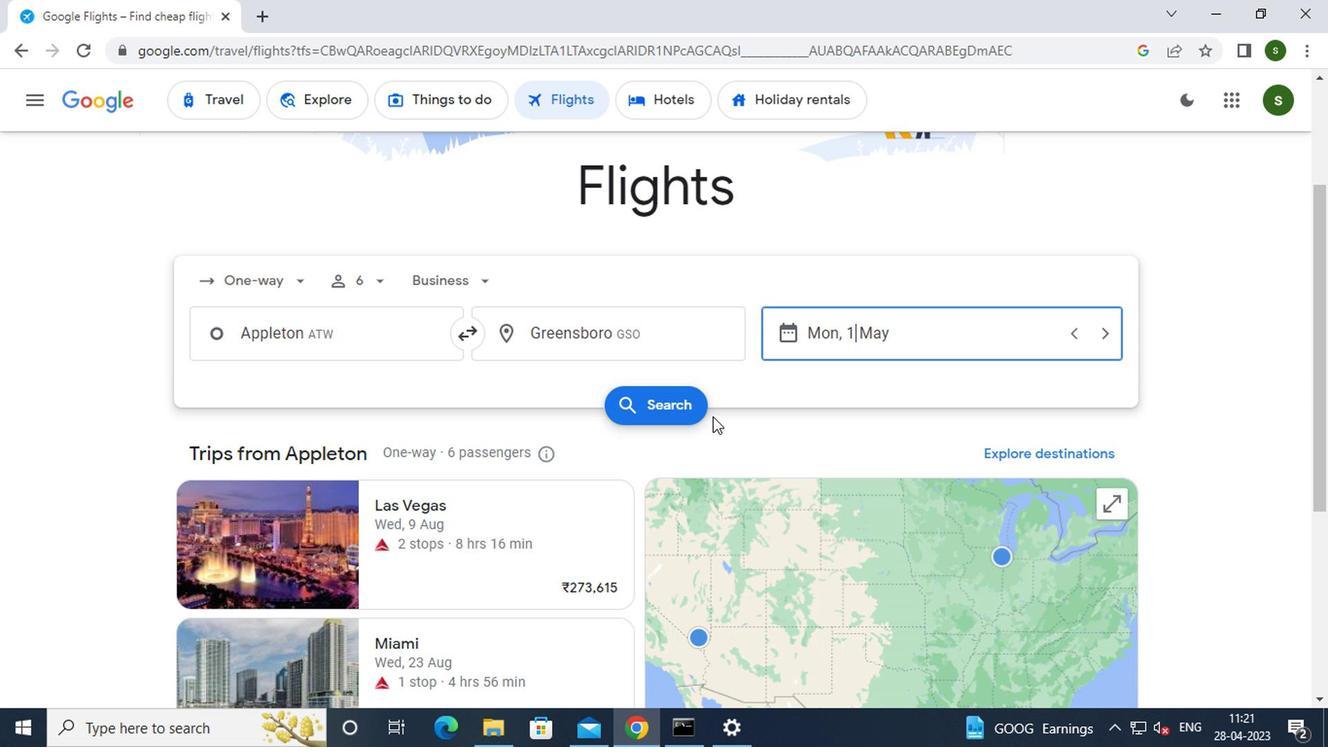 
Action: Mouse pressed left at (661, 404)
Screenshot: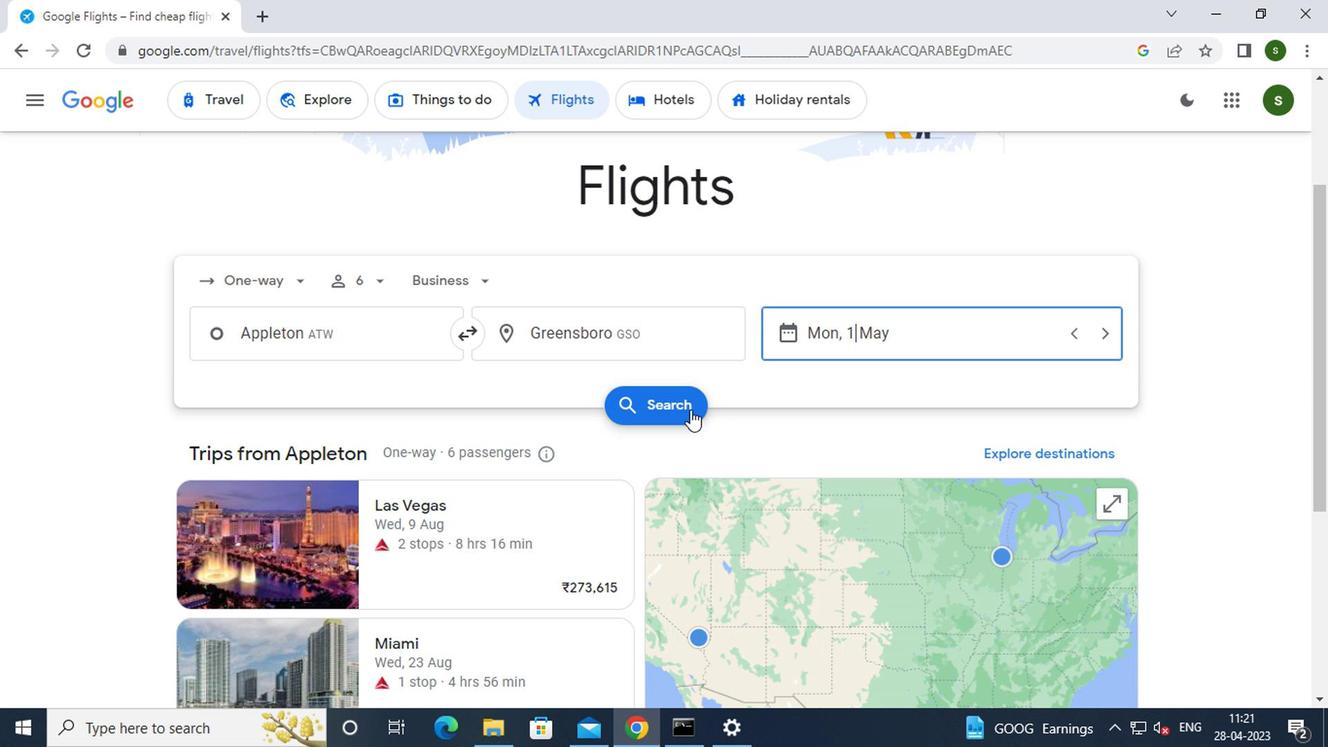 
Action: Mouse moved to (215, 284)
Screenshot: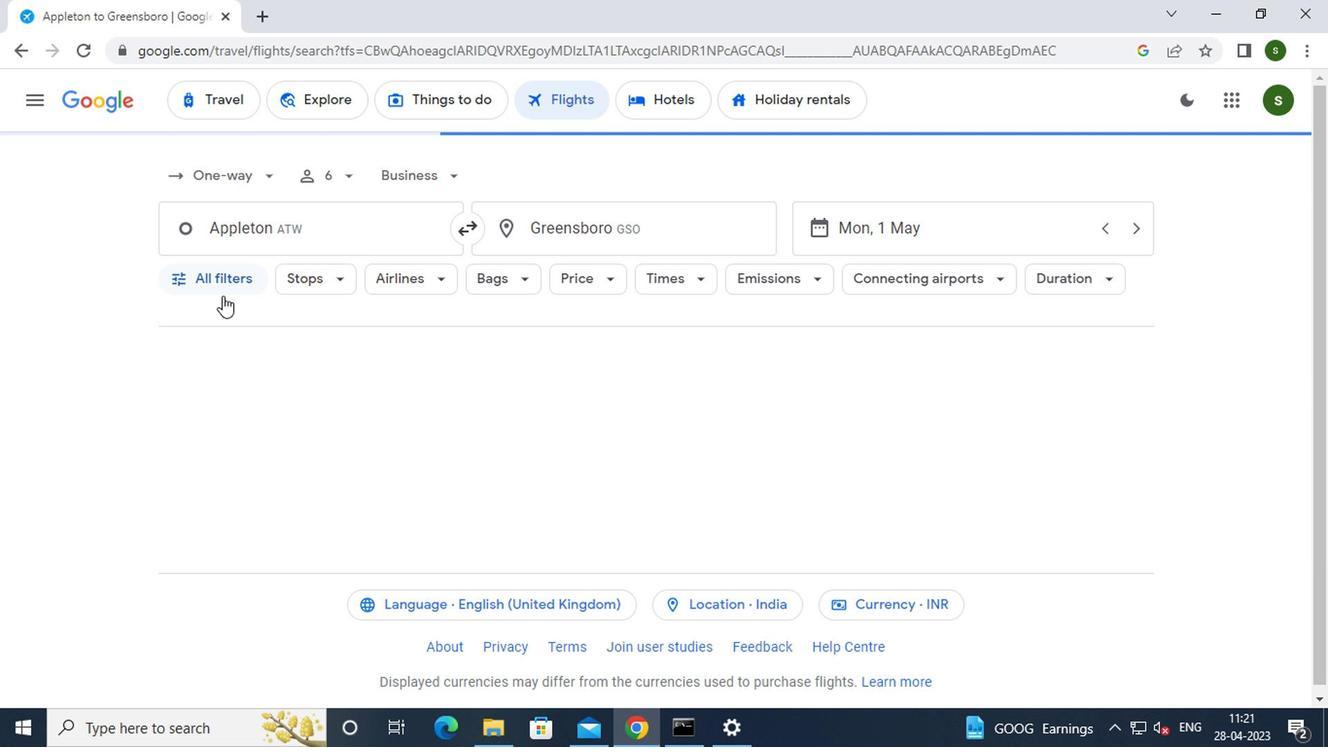 
Action: Mouse pressed left at (215, 284)
Screenshot: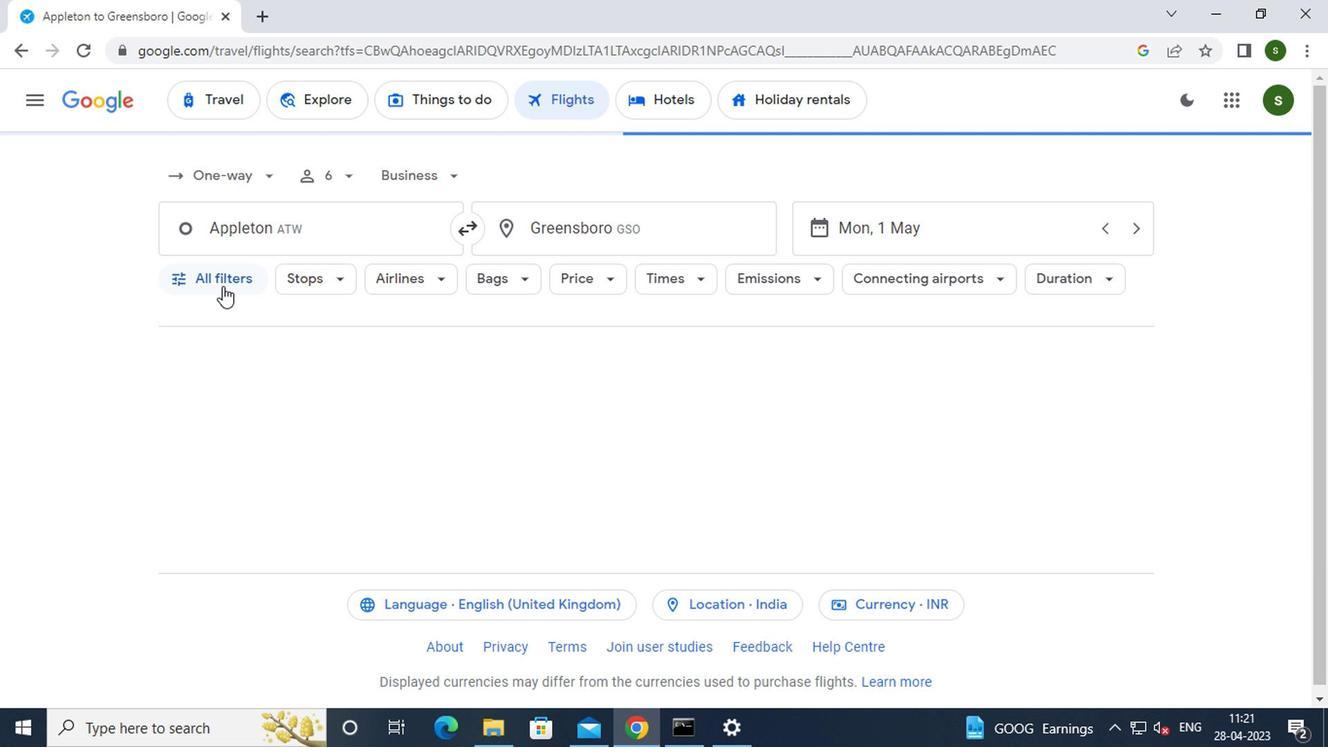 
Action: Mouse moved to (250, 380)
Screenshot: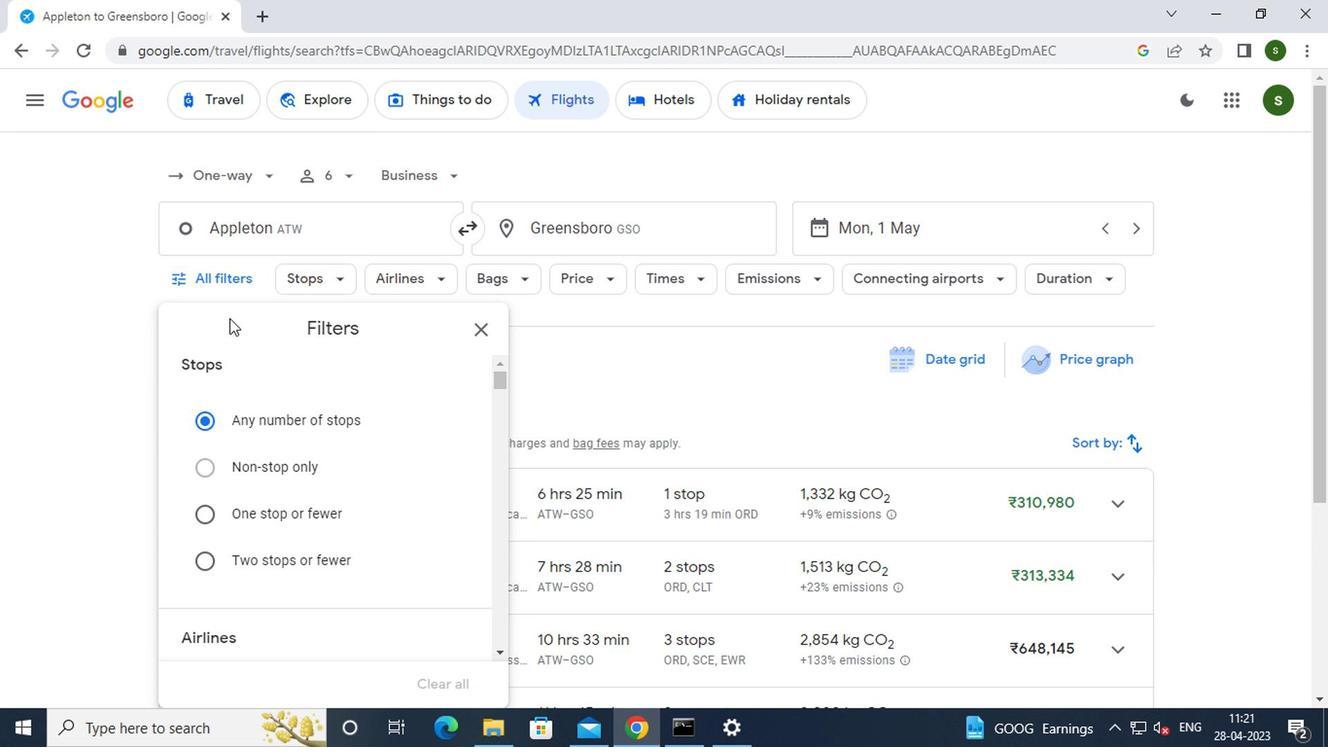 
Action: Mouse scrolled (250, 379) with delta (0, 0)
Screenshot: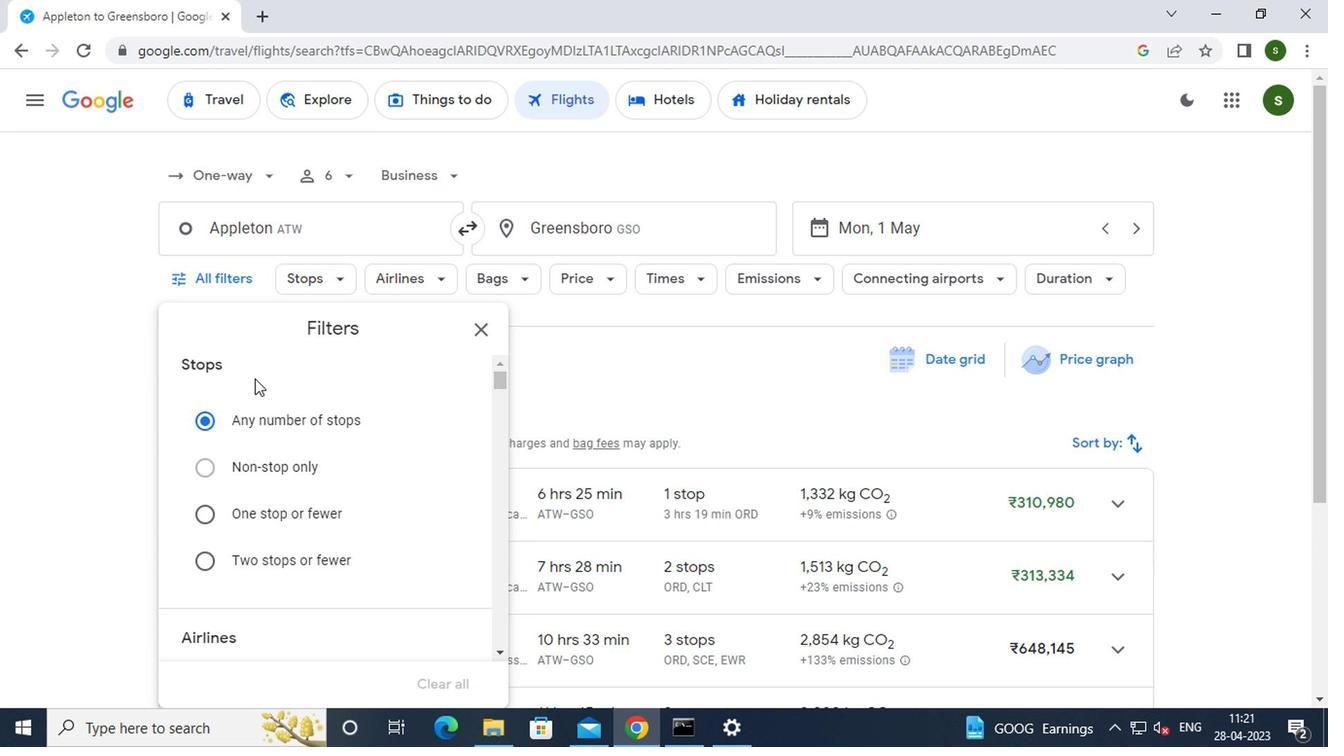 
Action: Mouse scrolled (250, 379) with delta (0, 0)
Screenshot: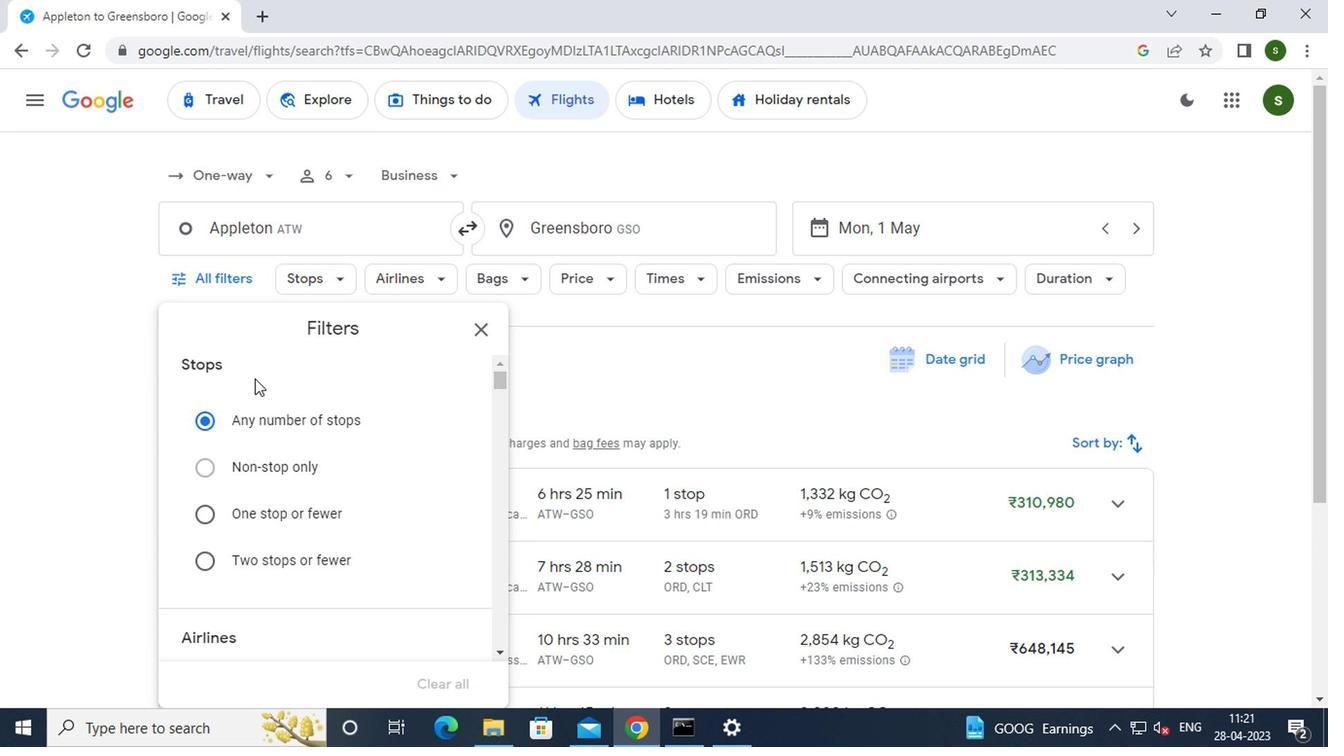 
Action: Mouse moved to (369, 485)
Screenshot: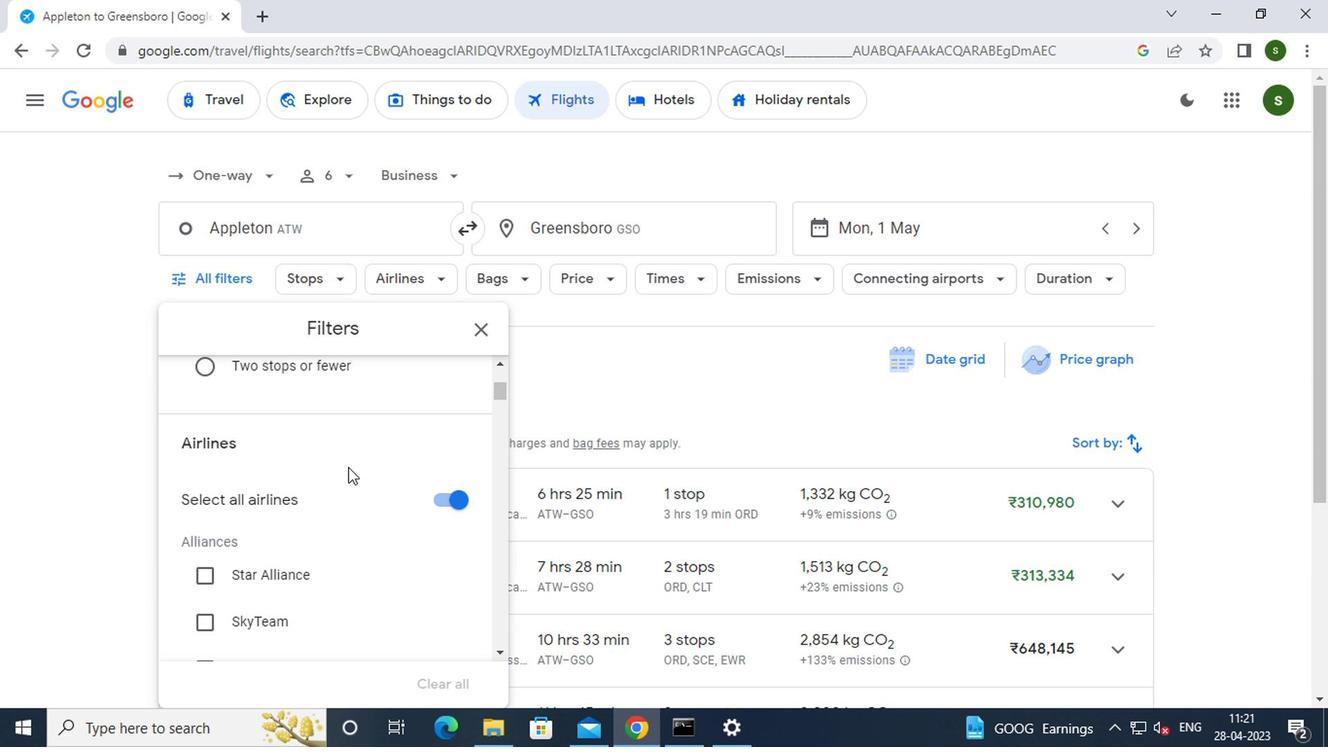 
Action: Mouse scrolled (369, 484) with delta (0, 0)
Screenshot: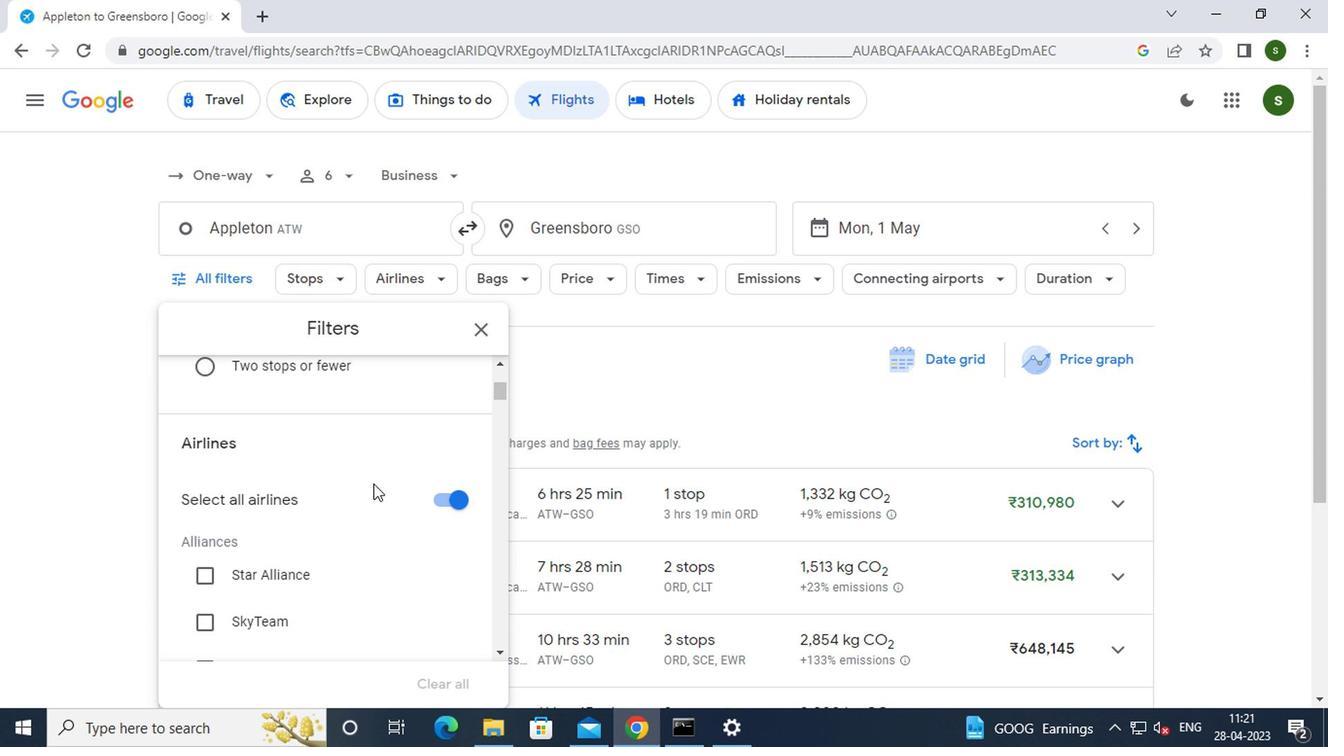 
Action: Mouse moved to (446, 399)
Screenshot: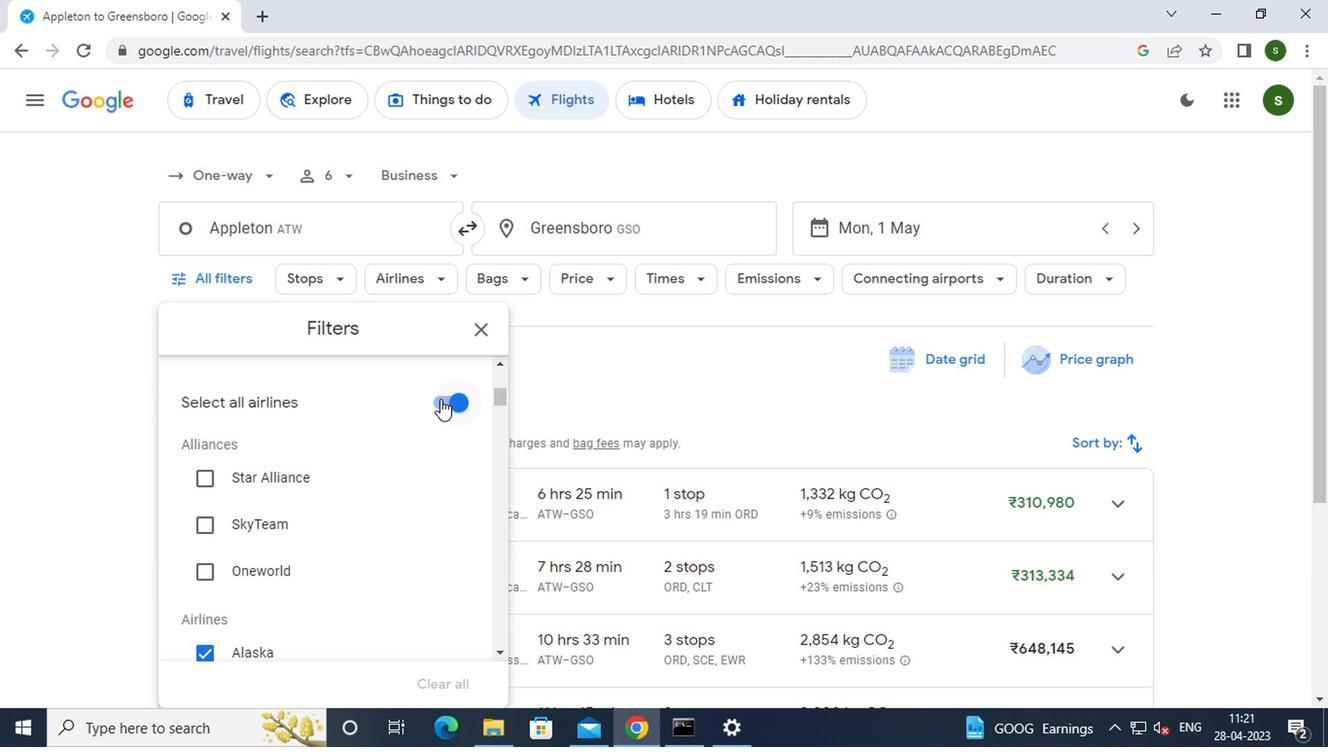 
Action: Mouse pressed left at (446, 399)
Screenshot: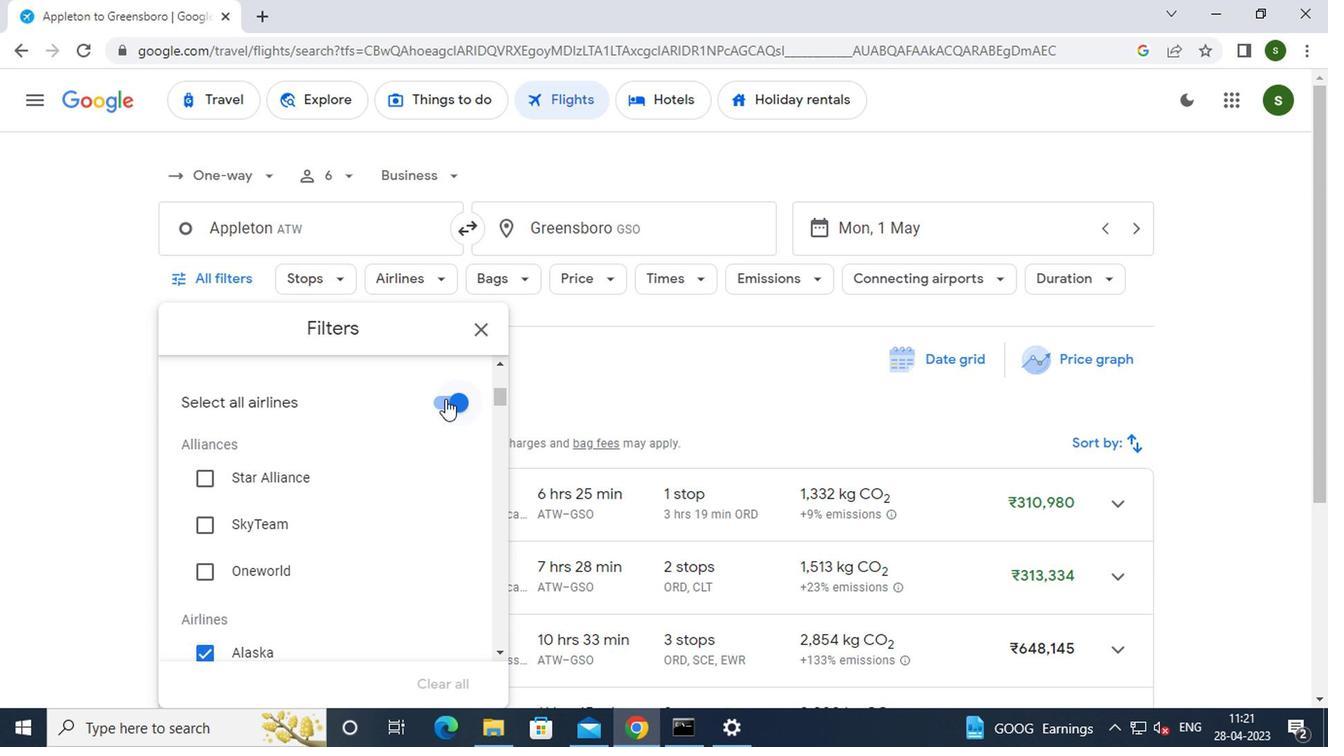 
Action: Mouse moved to (393, 415)
Screenshot: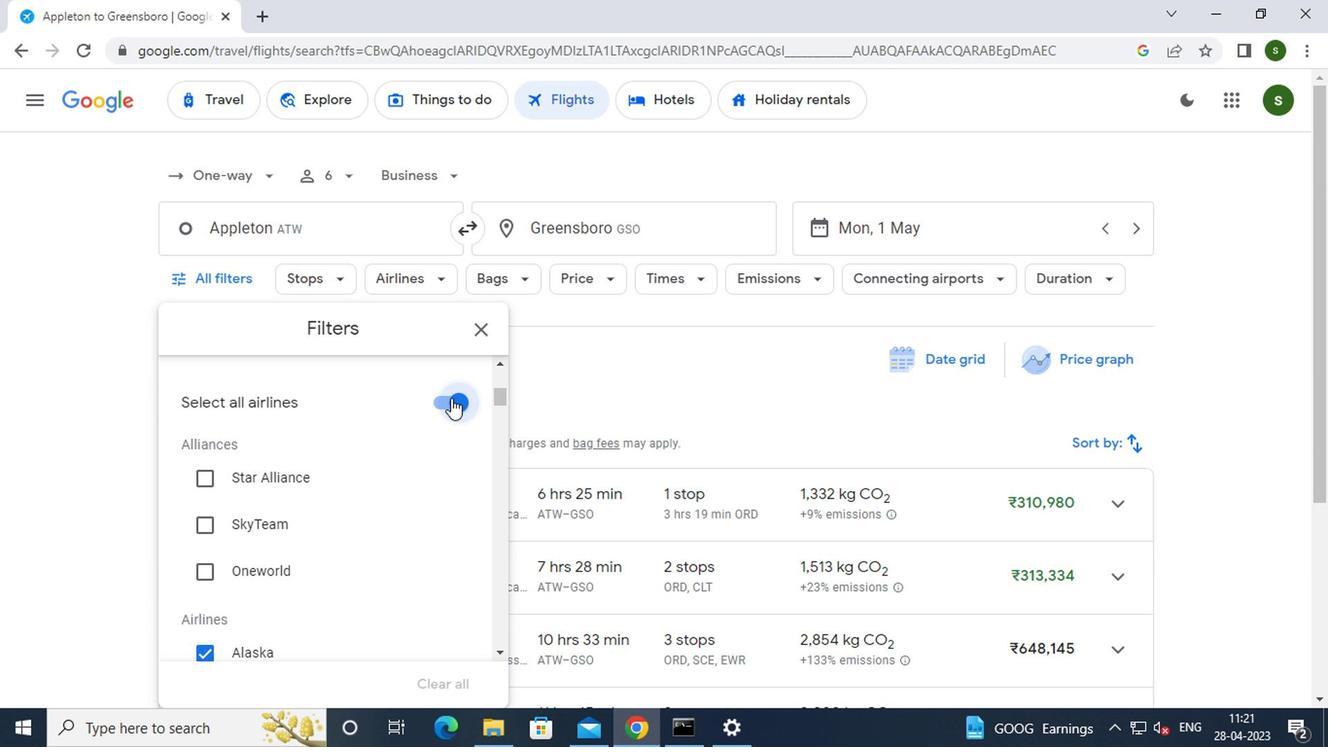 
Action: Mouse scrolled (393, 414) with delta (0, -1)
Screenshot: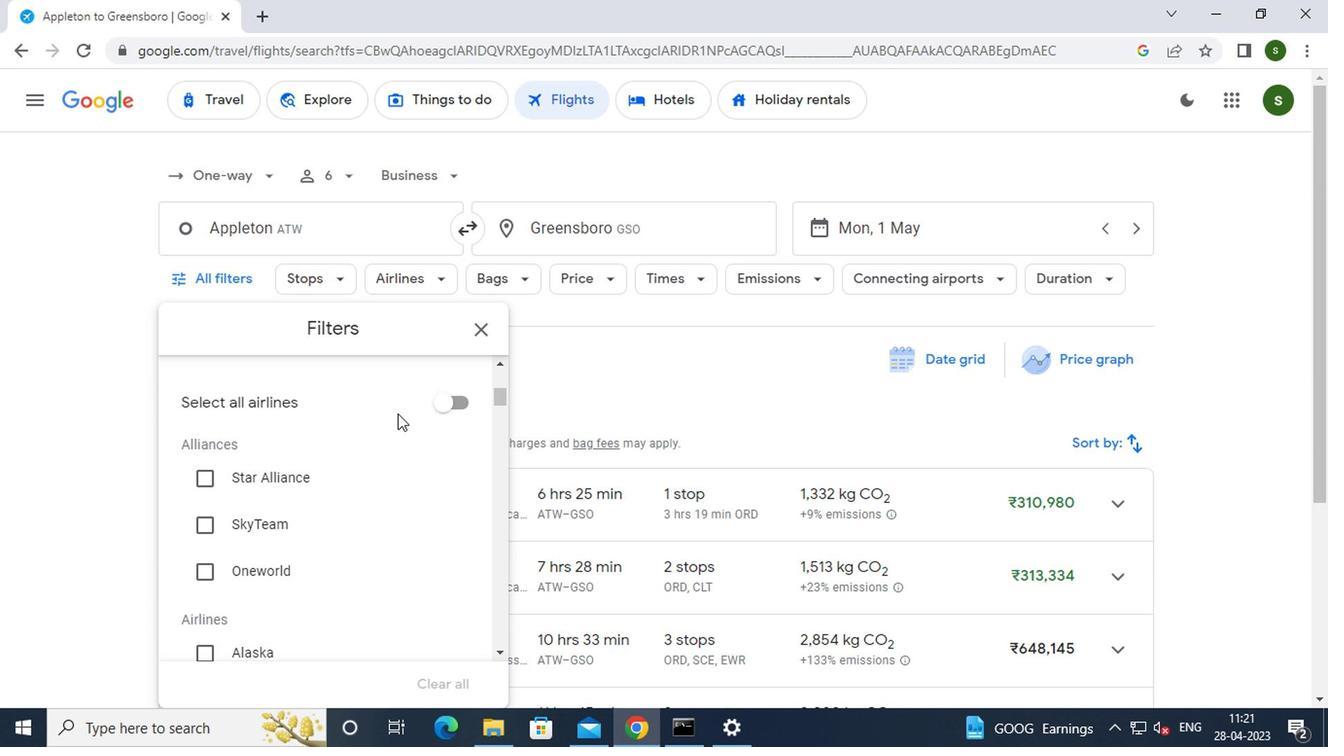 
Action: Mouse scrolled (393, 414) with delta (0, -1)
Screenshot: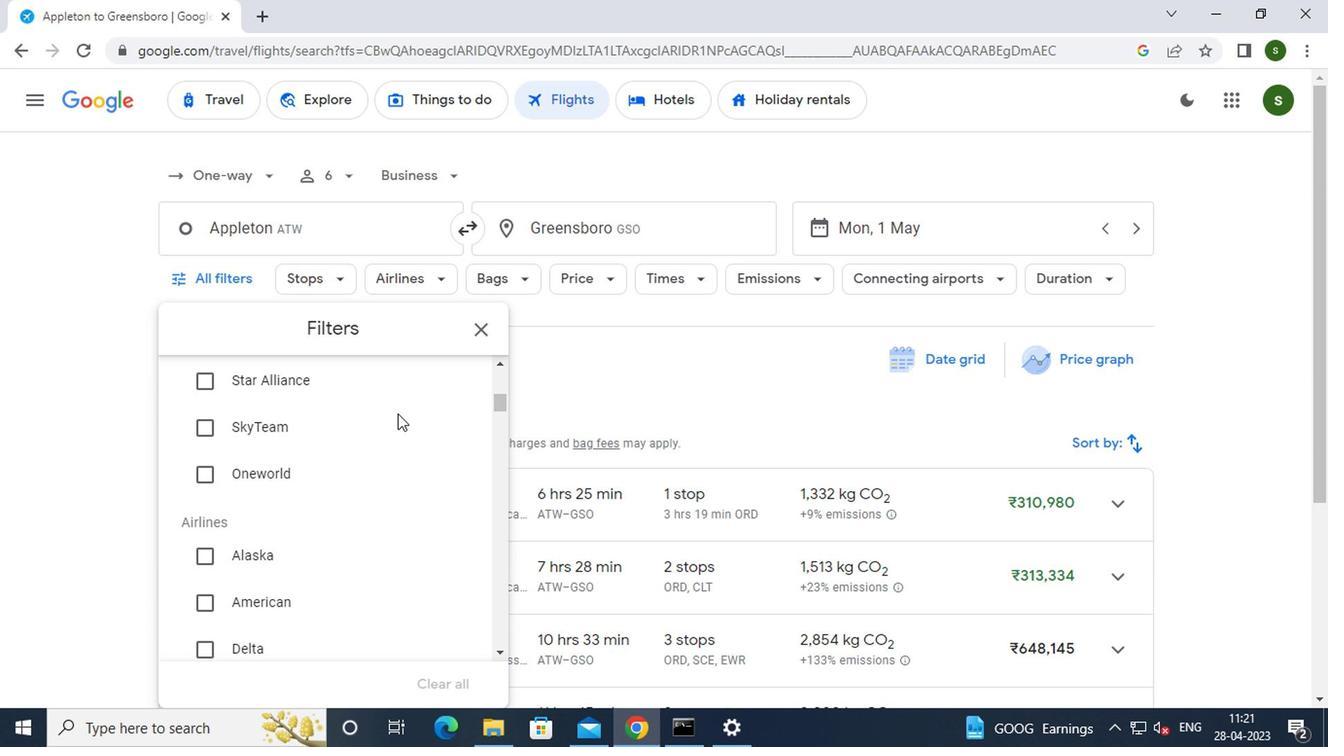 
Action: Mouse scrolled (393, 414) with delta (0, -1)
Screenshot: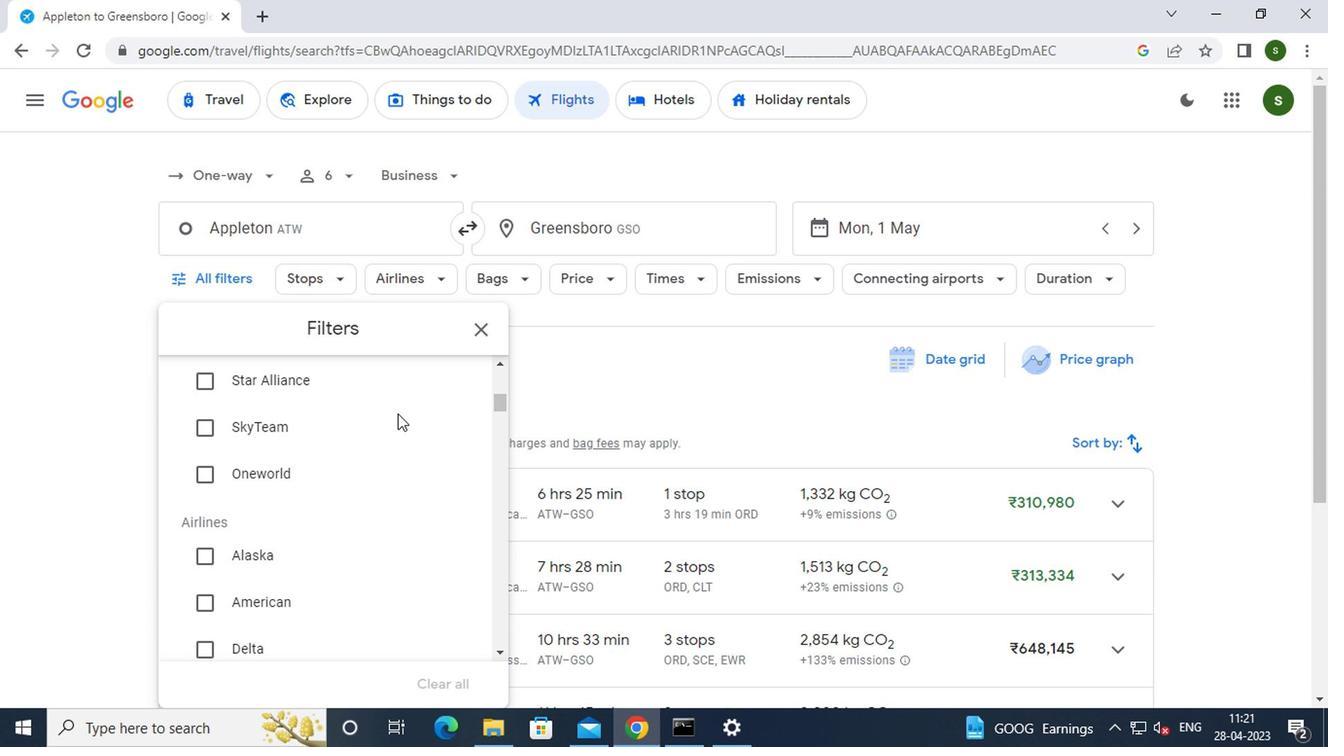 
Action: Mouse scrolled (393, 414) with delta (0, -1)
Screenshot: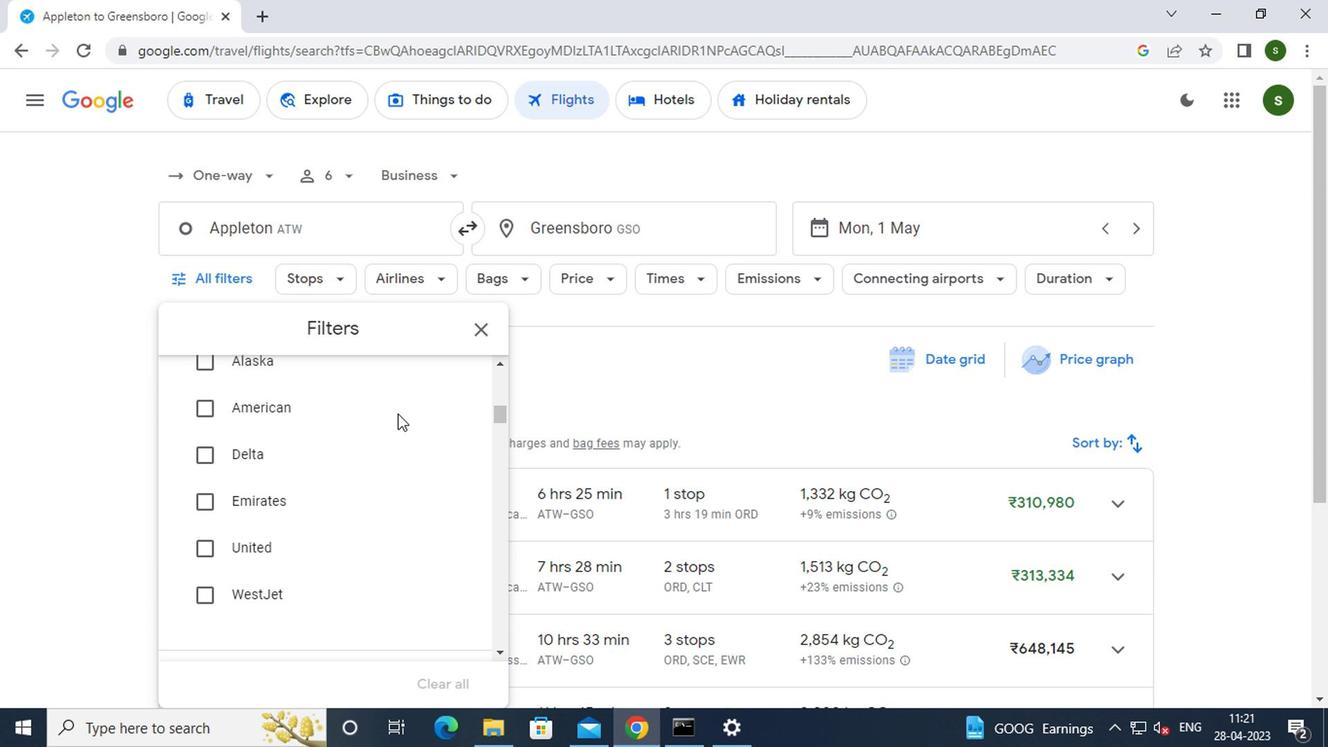 
Action: Mouse scrolled (393, 414) with delta (0, -1)
Screenshot: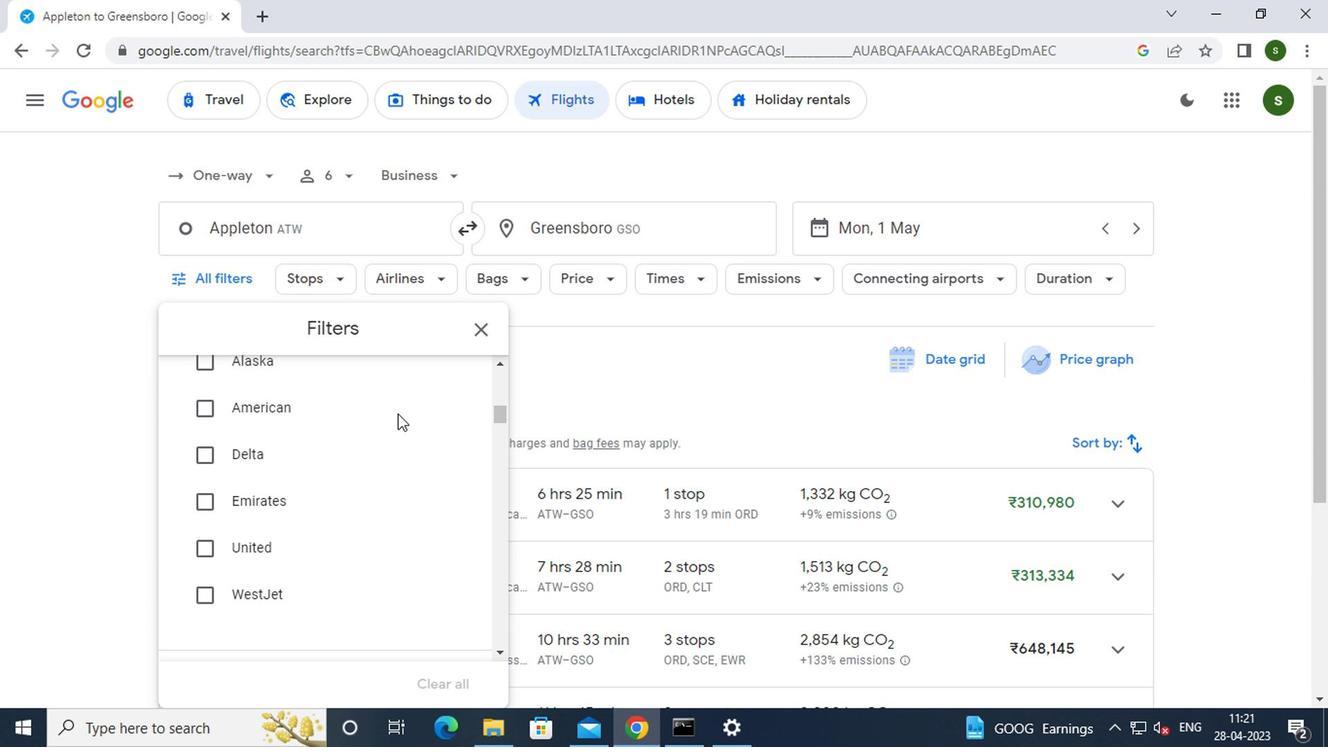 
Action: Mouse scrolled (393, 414) with delta (0, -1)
Screenshot: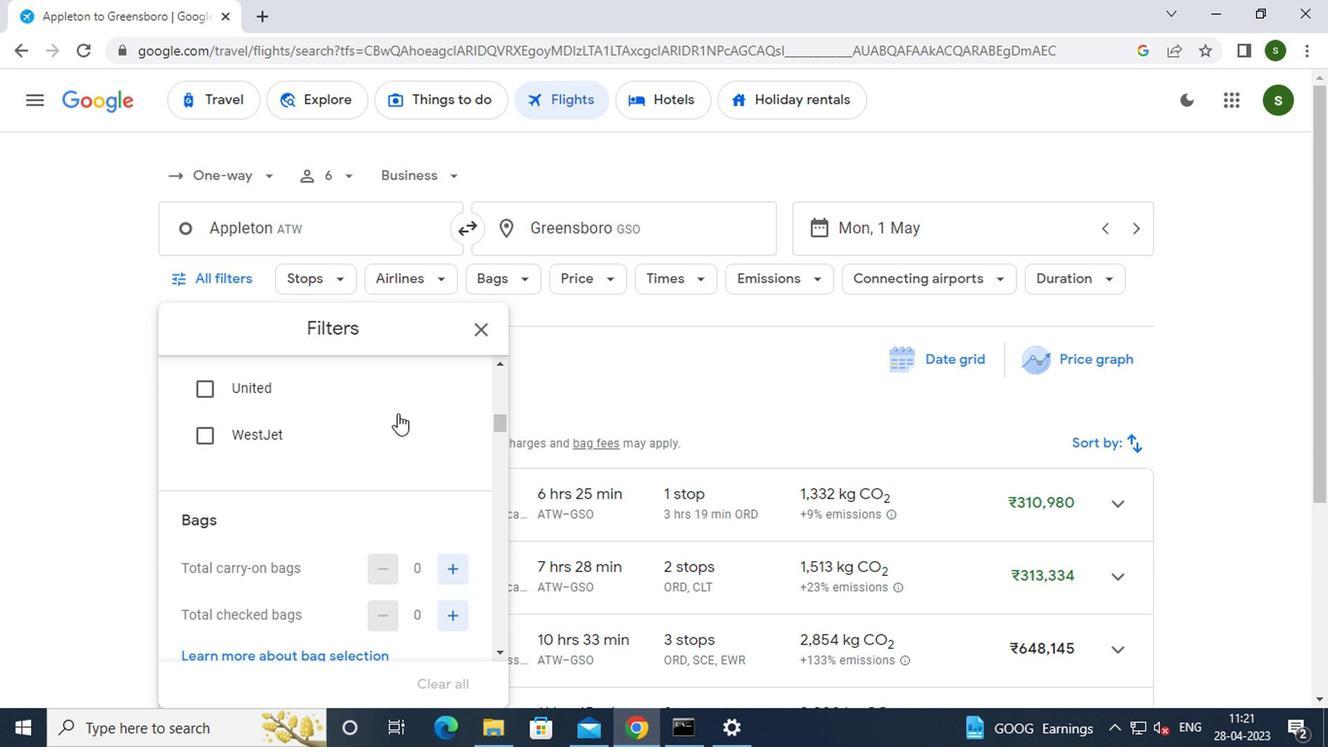 
Action: Mouse moved to (439, 430)
Screenshot: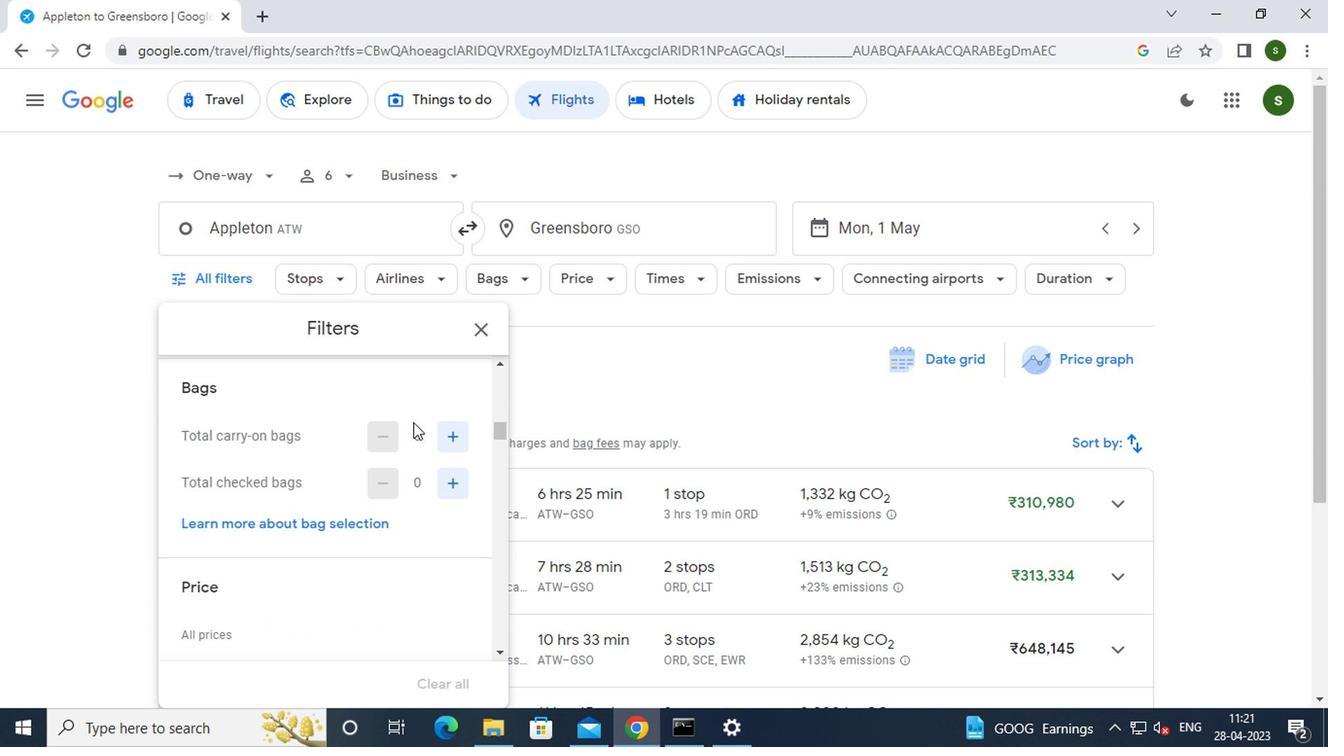 
Action: Mouse pressed left at (439, 430)
Screenshot: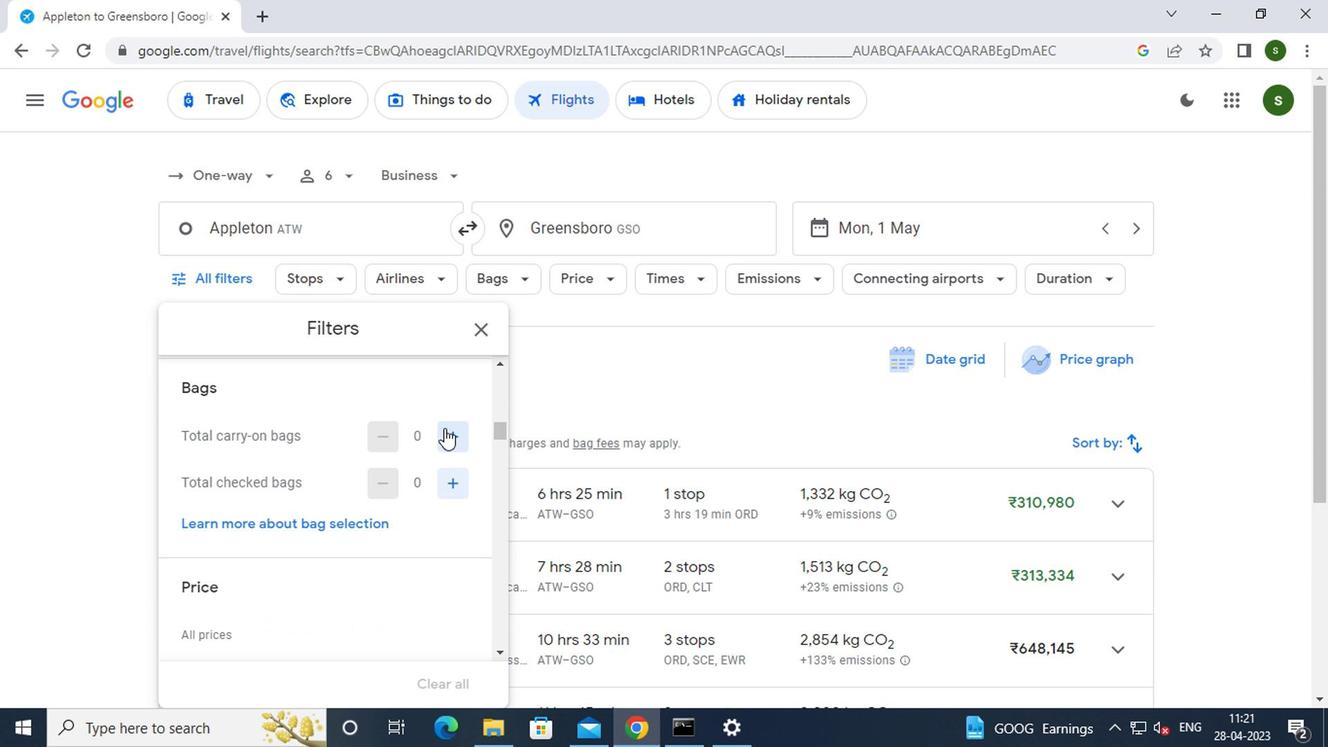 
Action: Mouse pressed left at (439, 430)
Screenshot: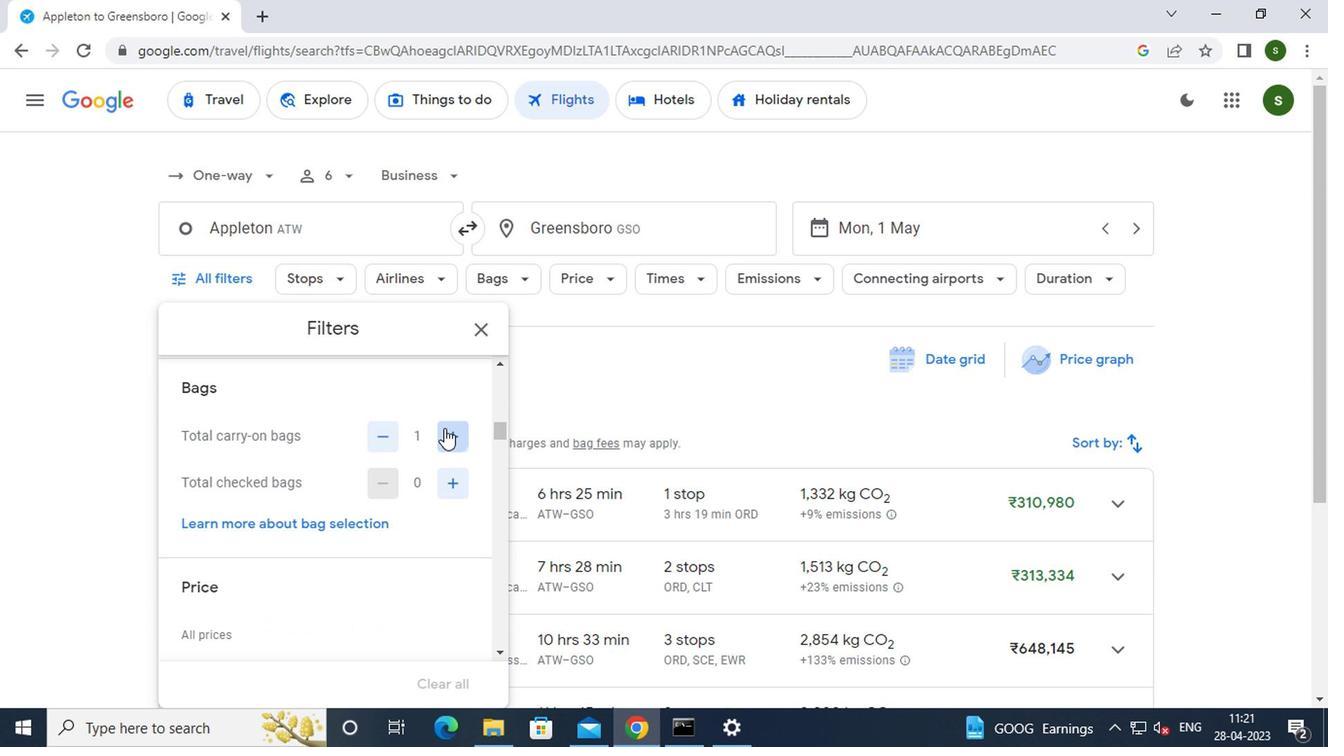 
Action: Mouse moved to (441, 430)
Screenshot: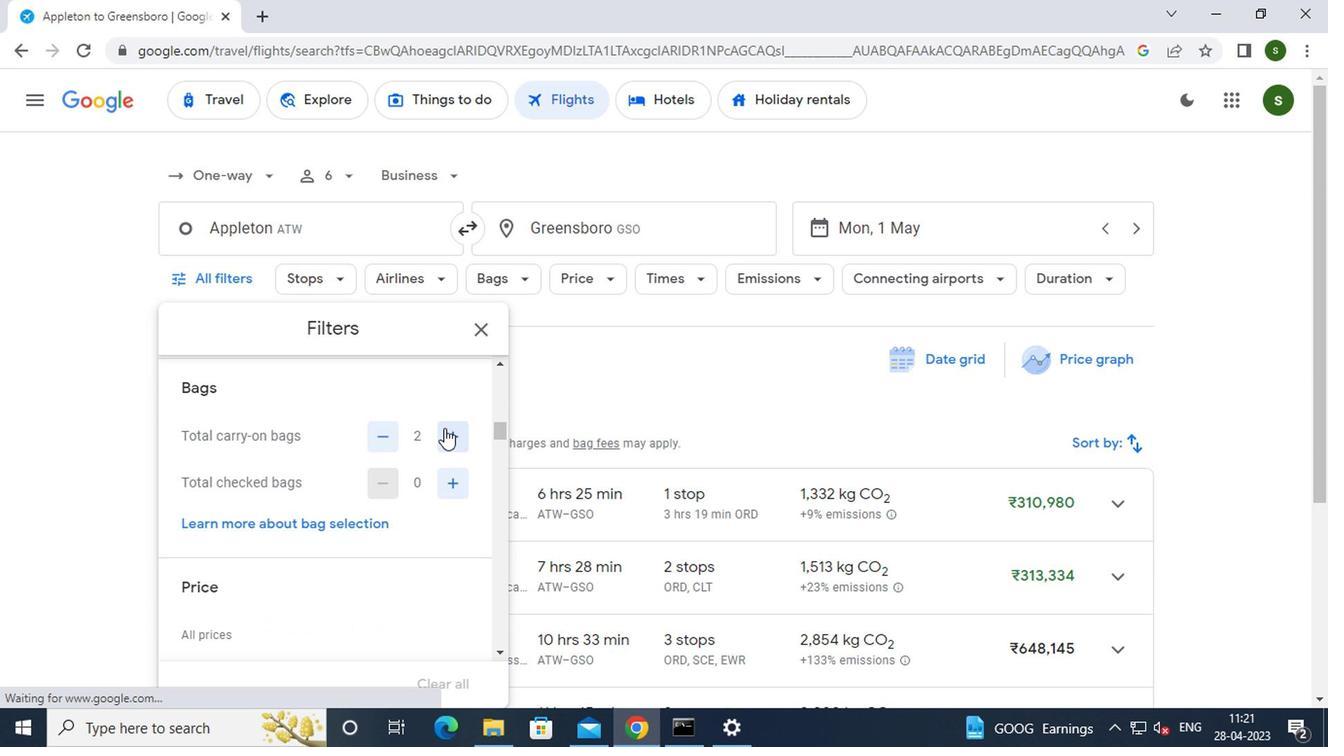 
Action: Mouse scrolled (441, 430) with delta (0, 0)
Screenshot: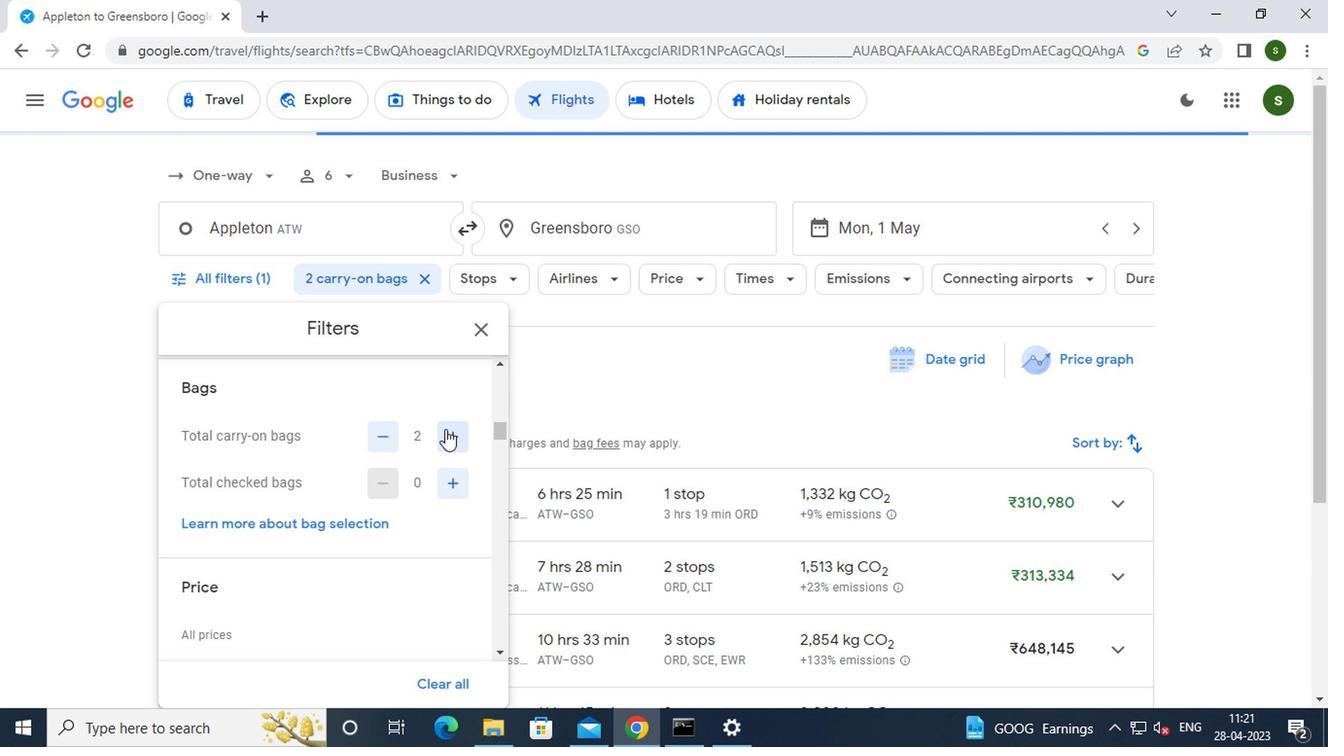 
Action: Mouse scrolled (441, 430) with delta (0, 0)
Screenshot: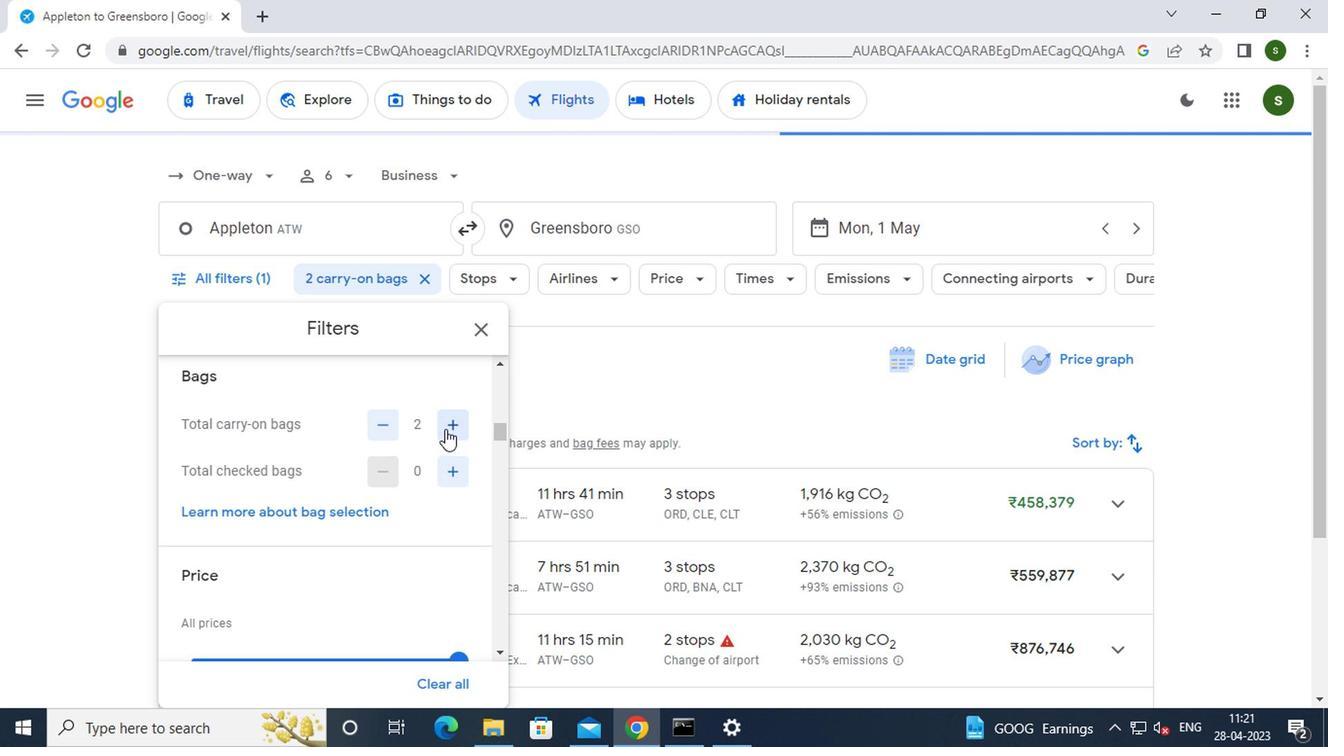 
Action: Mouse moved to (451, 475)
Screenshot: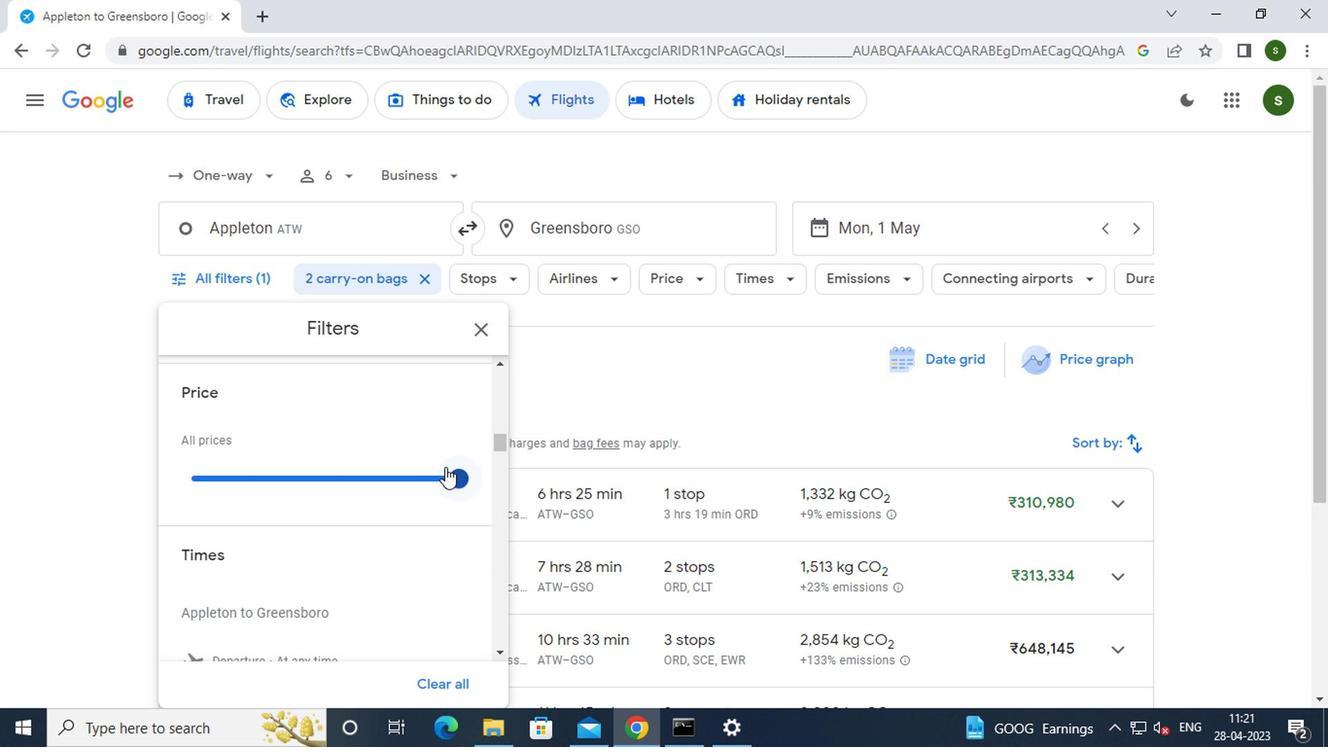 
Action: Mouse pressed left at (451, 475)
Screenshot: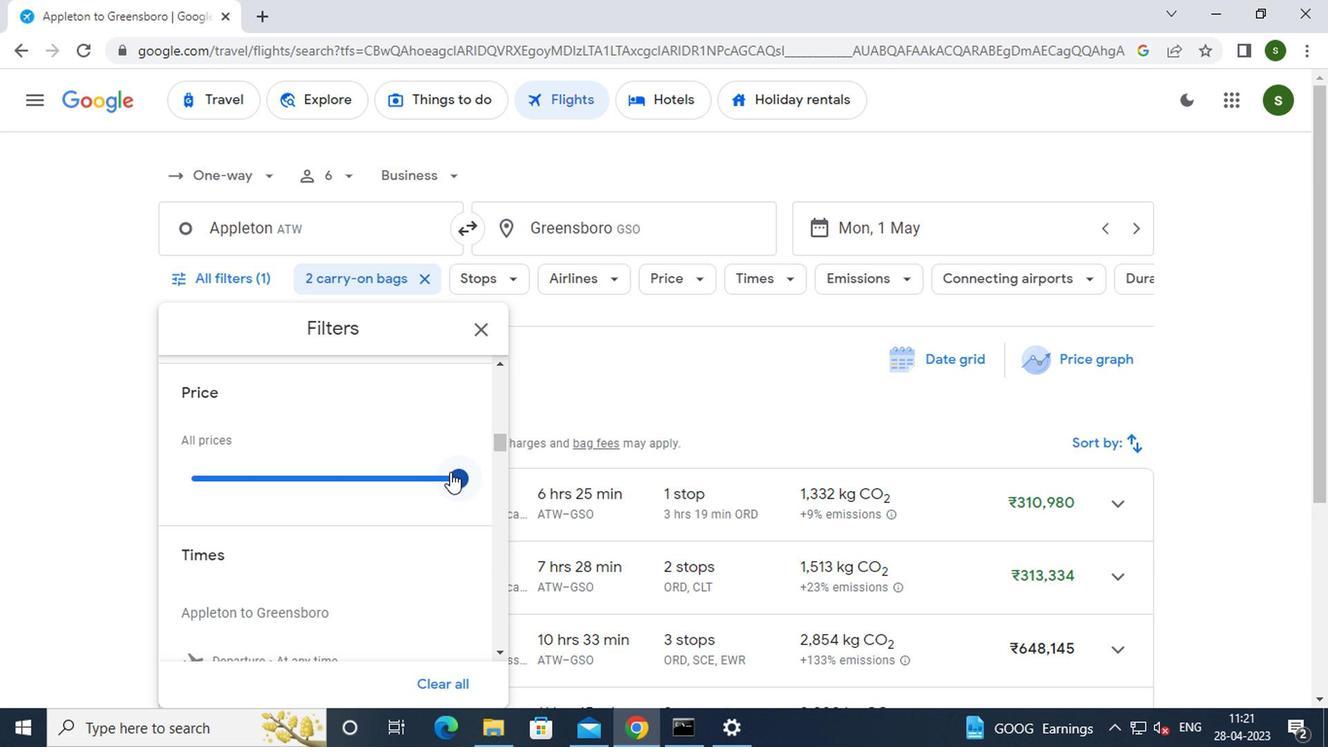 
Action: Mouse moved to (302, 455)
Screenshot: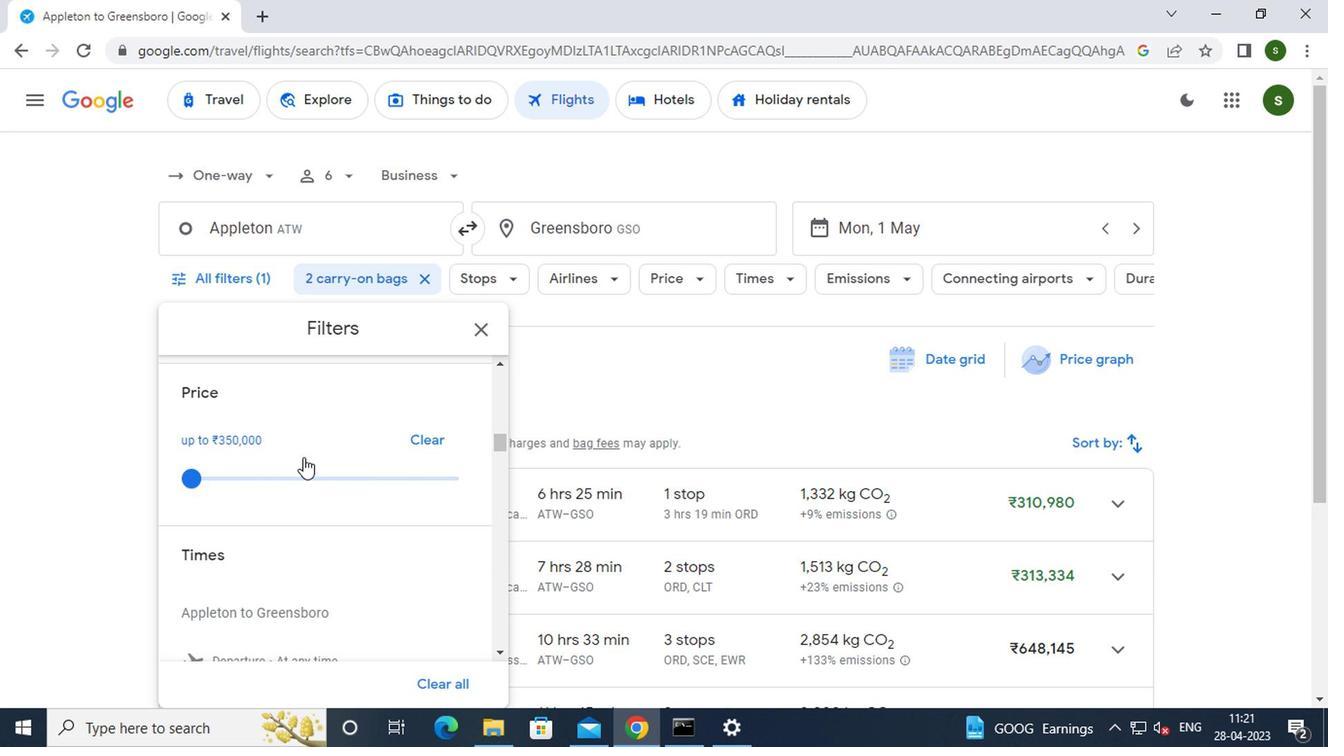 
Action: Mouse scrolled (302, 454) with delta (0, 0)
Screenshot: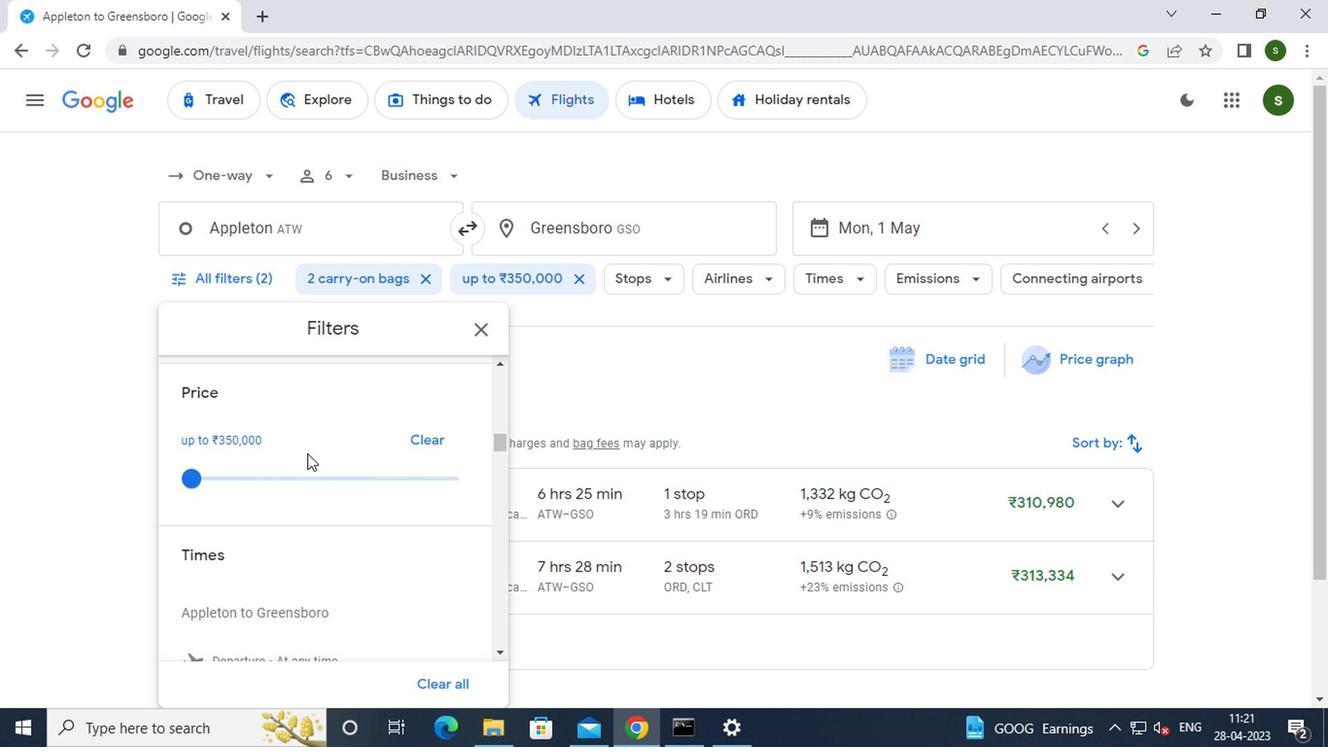 
Action: Mouse scrolled (302, 454) with delta (0, 0)
Screenshot: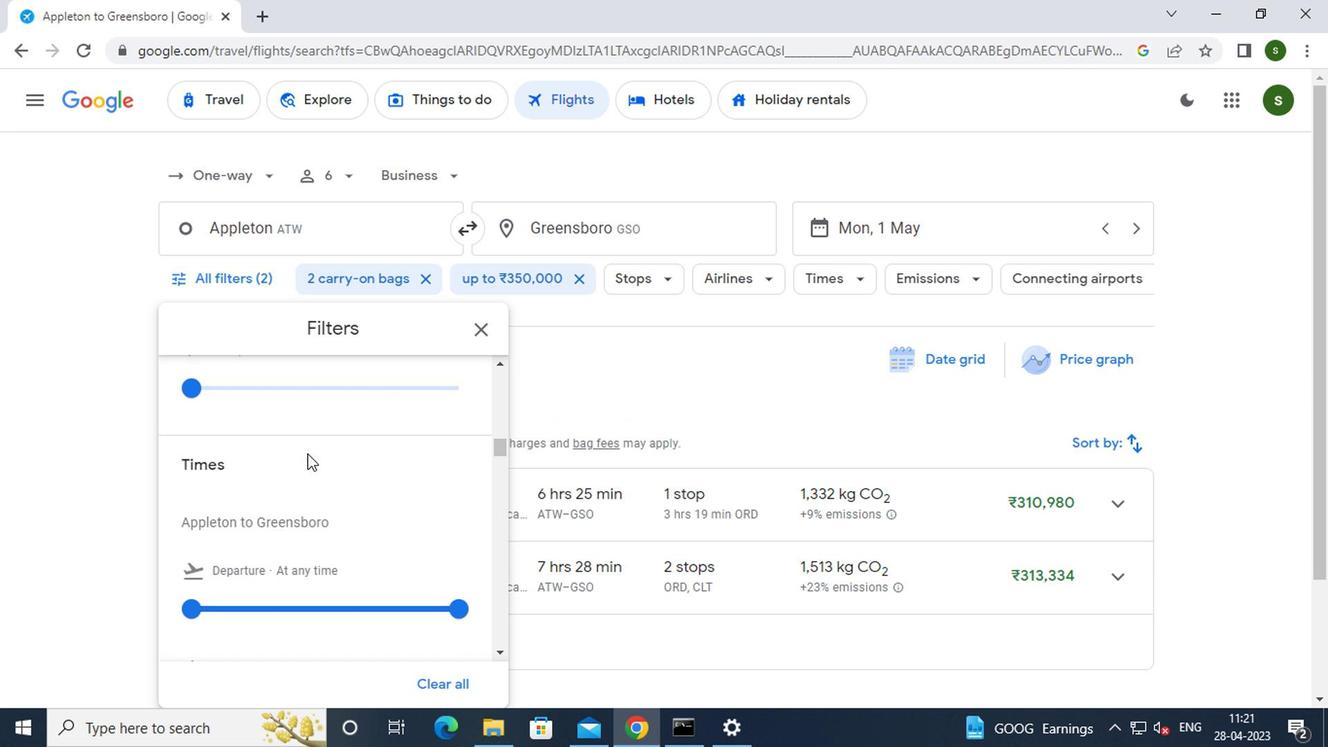 
Action: Mouse moved to (180, 504)
Screenshot: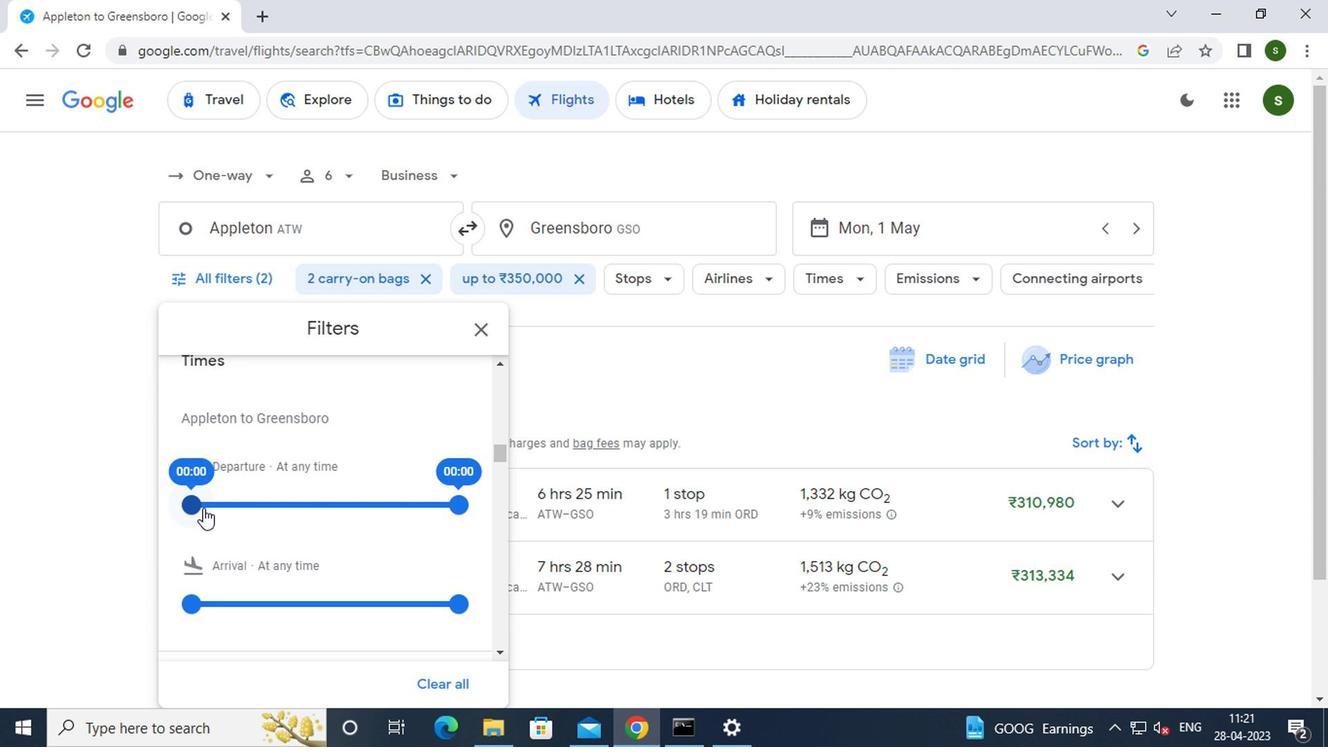 
Action: Mouse pressed left at (180, 504)
Screenshot: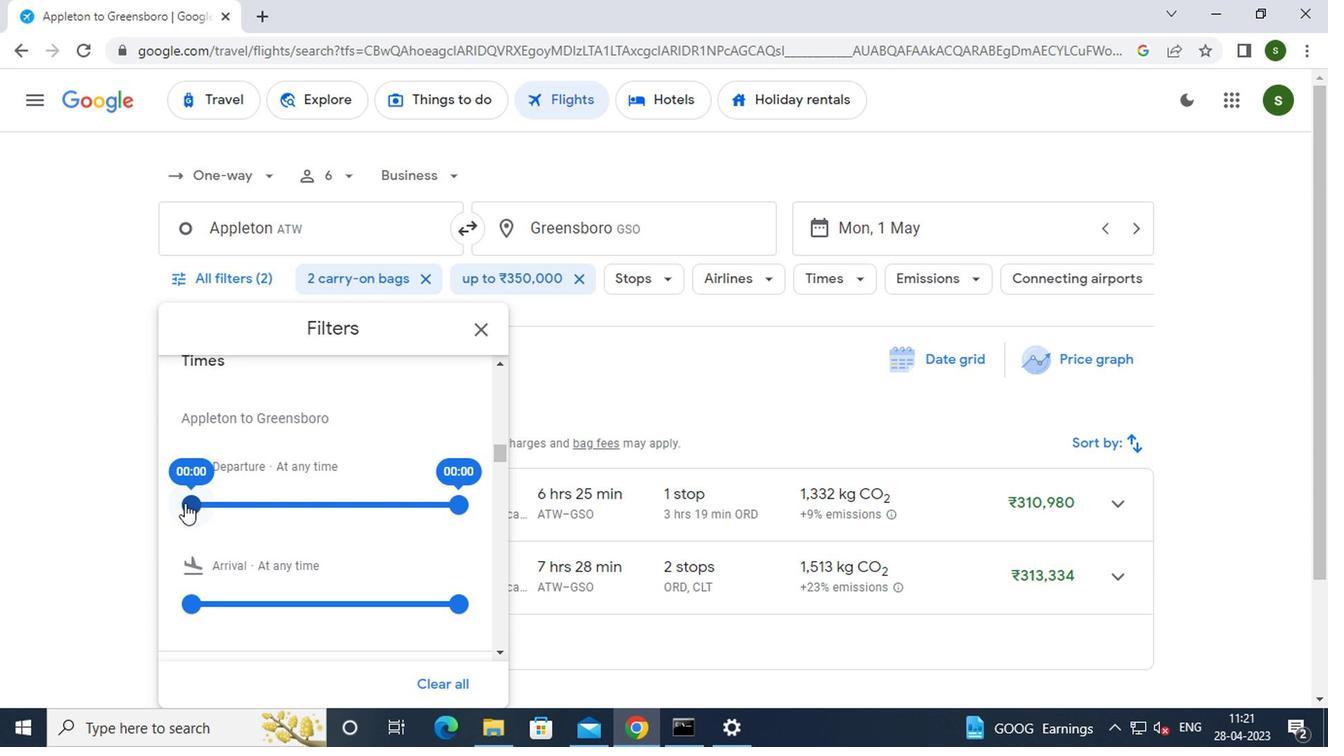 
Action: Mouse moved to (484, 334)
Screenshot: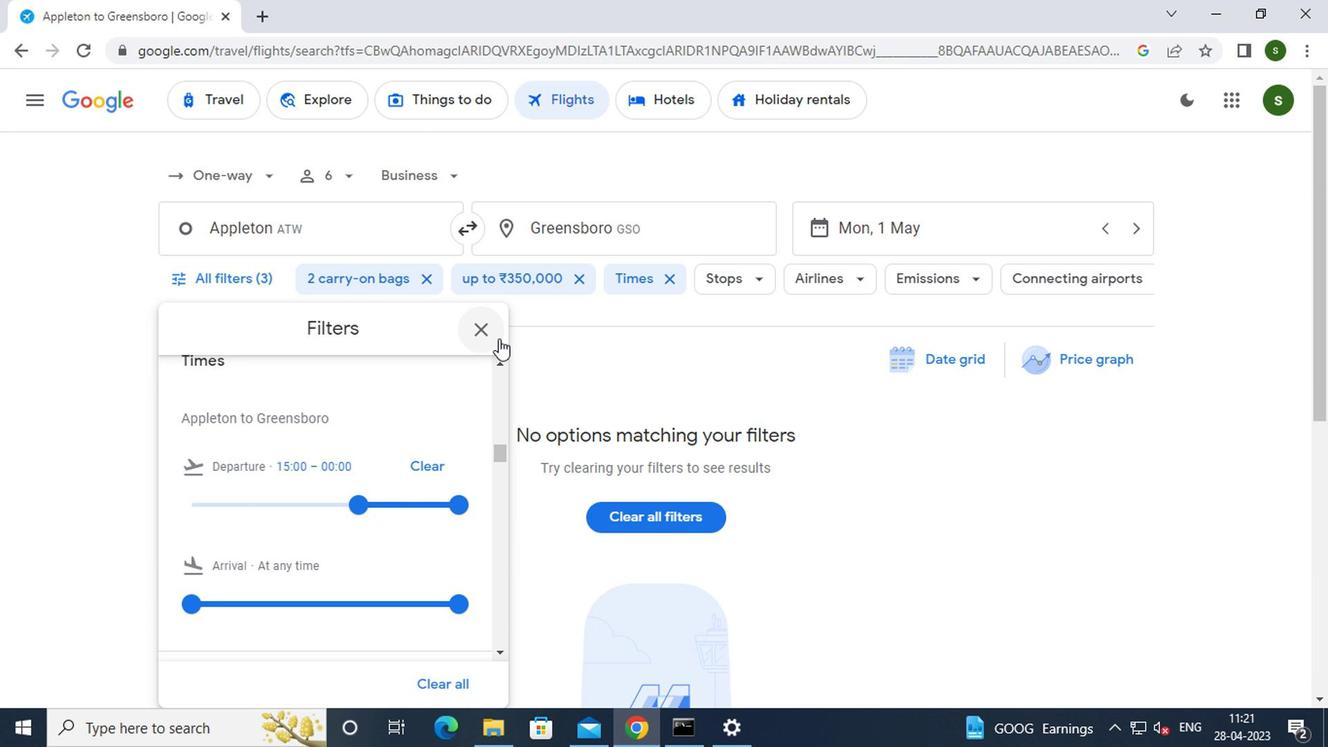
Action: Mouse pressed left at (484, 334)
Screenshot: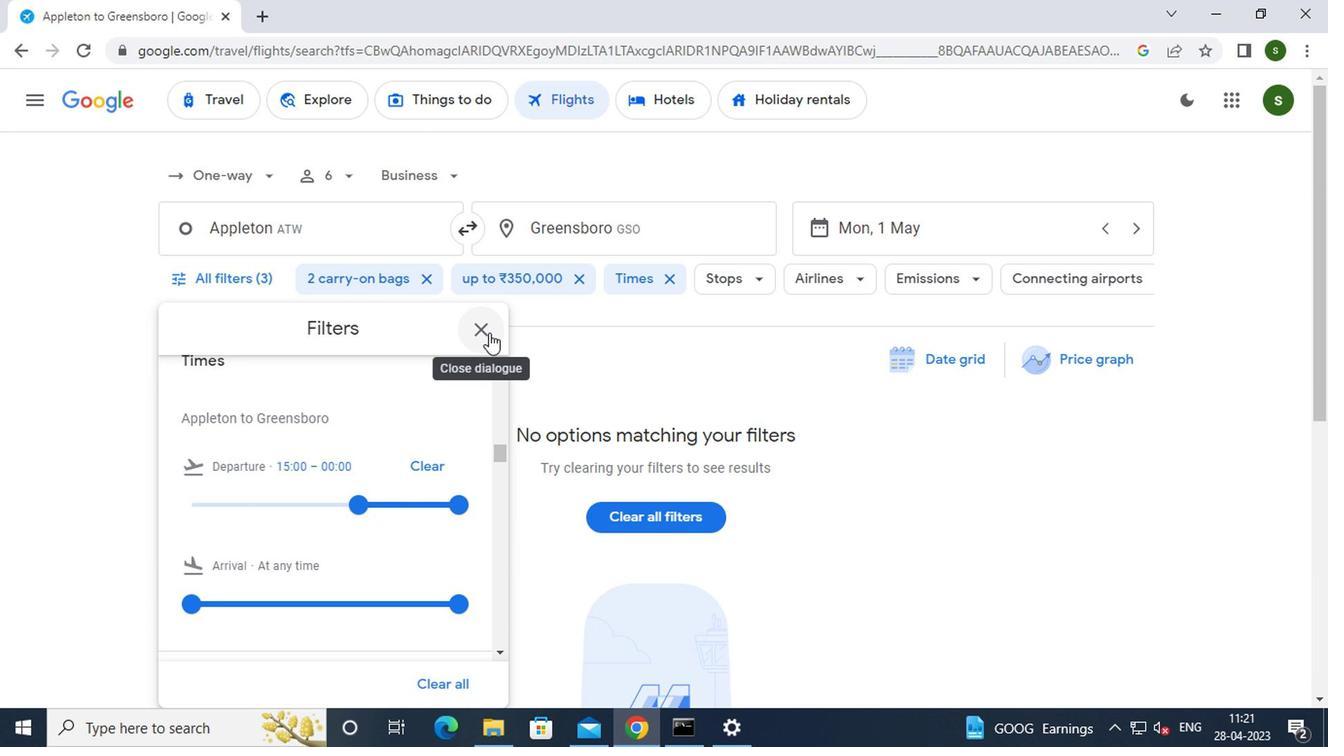 
Action: Mouse moved to (484, 334)
Screenshot: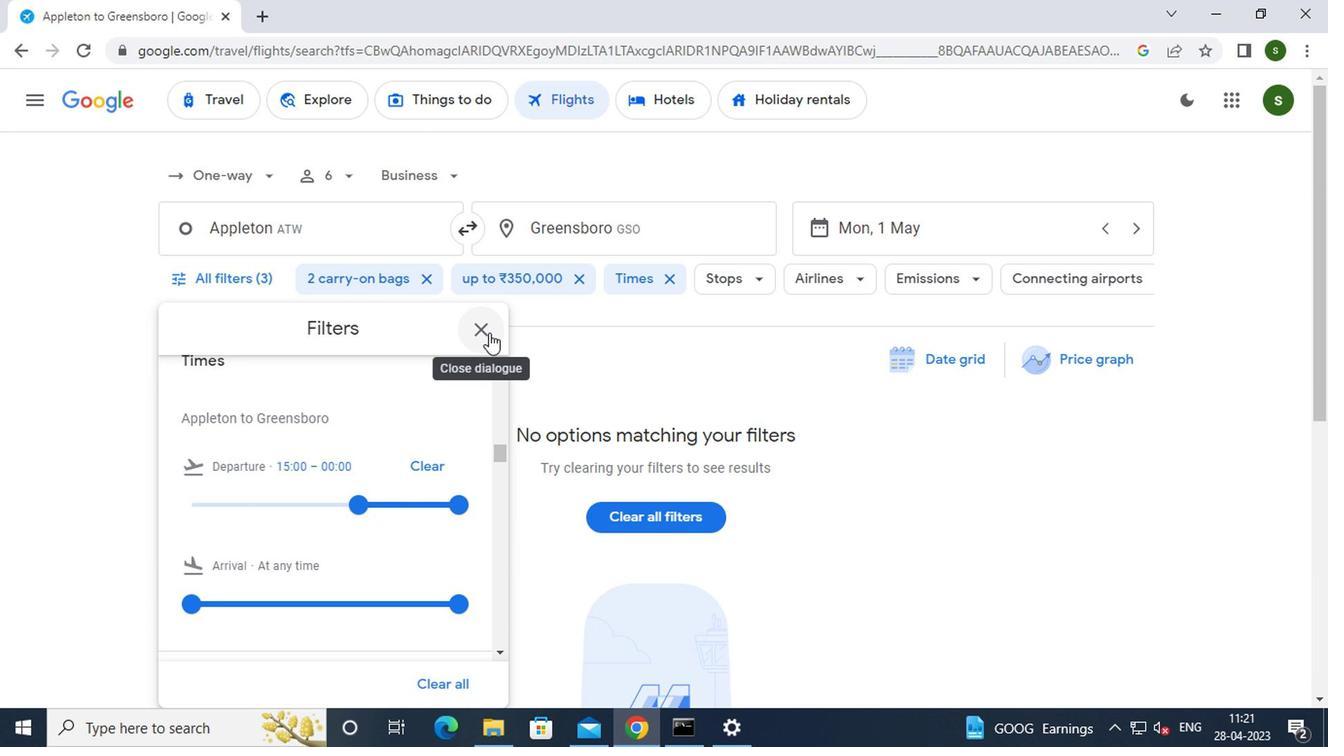 
